Task: Change  the formatting of the data to Which is Greater than5, In conditional formating, put the option 'Yellow Fill with Drak Yellow Text'In the sheet   Pinnacle Sales   book
Action: Mouse moved to (33, 187)
Screenshot: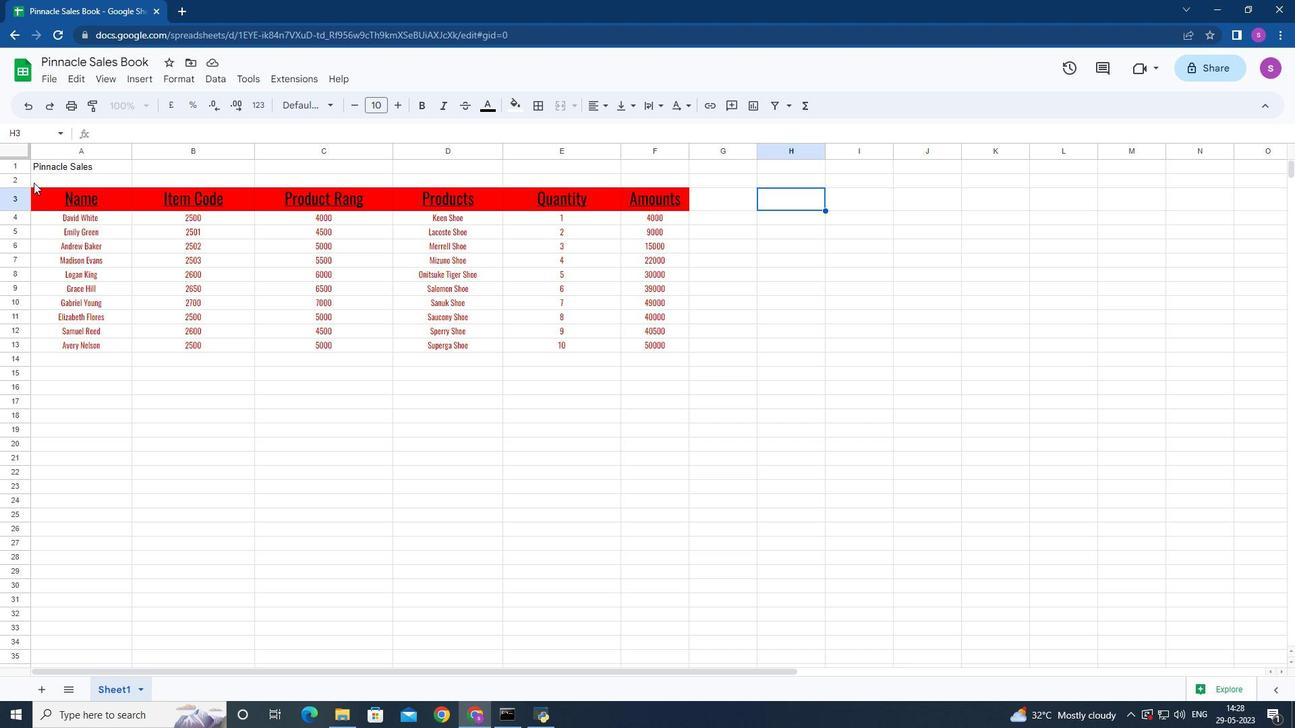 
Action: Mouse pressed left at (33, 187)
Screenshot: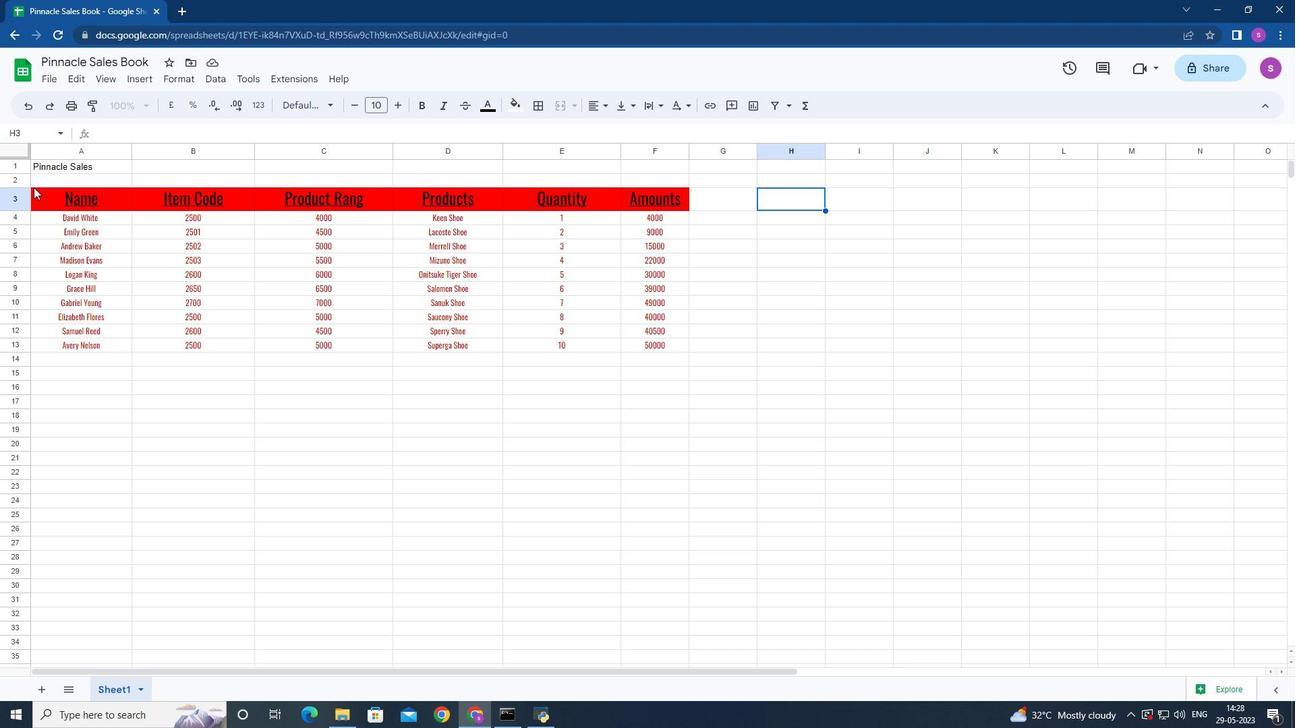 
Action: Mouse moved to (176, 80)
Screenshot: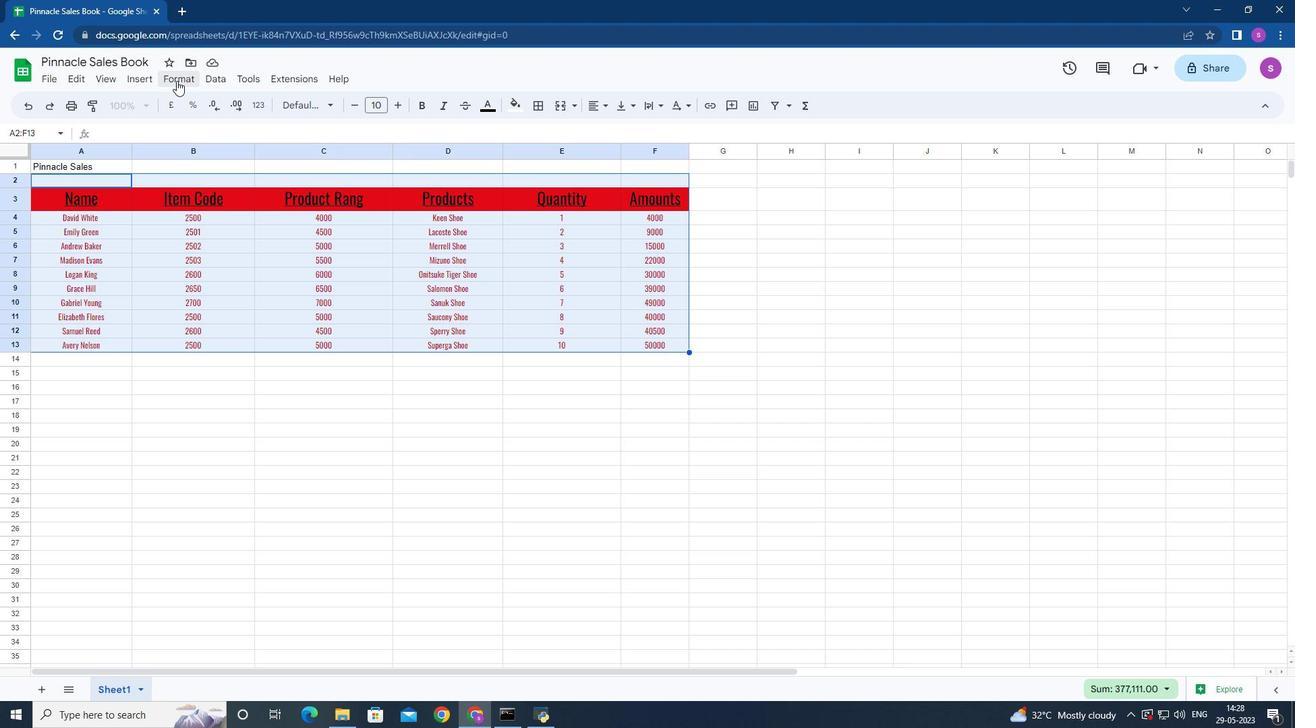 
Action: Mouse pressed left at (176, 80)
Screenshot: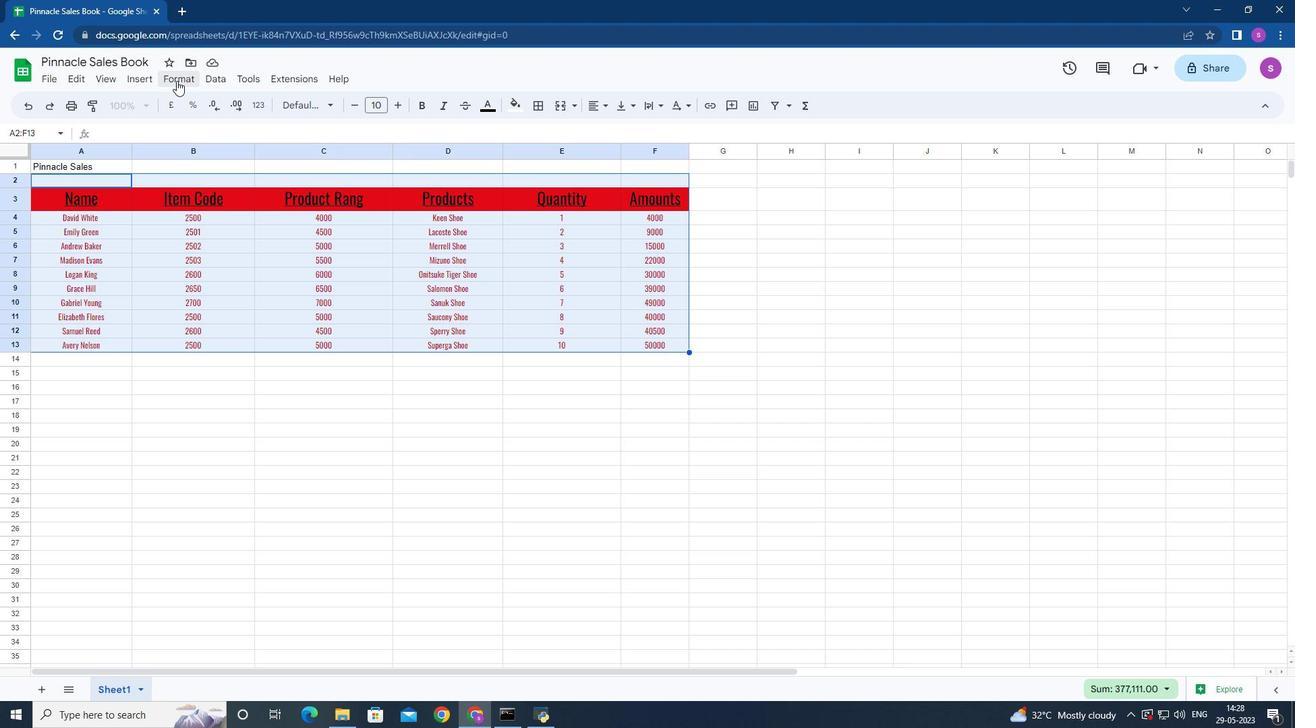 
Action: Mouse moved to (274, 308)
Screenshot: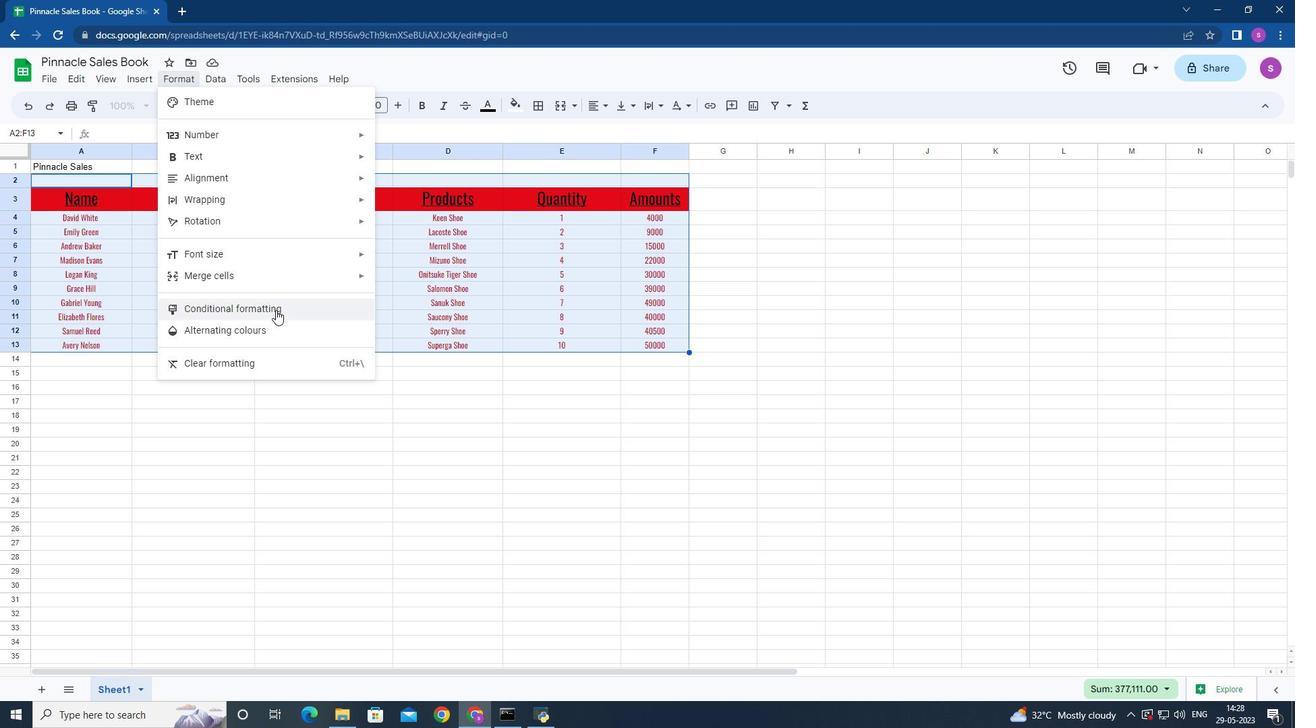 
Action: Mouse pressed left at (274, 308)
Screenshot: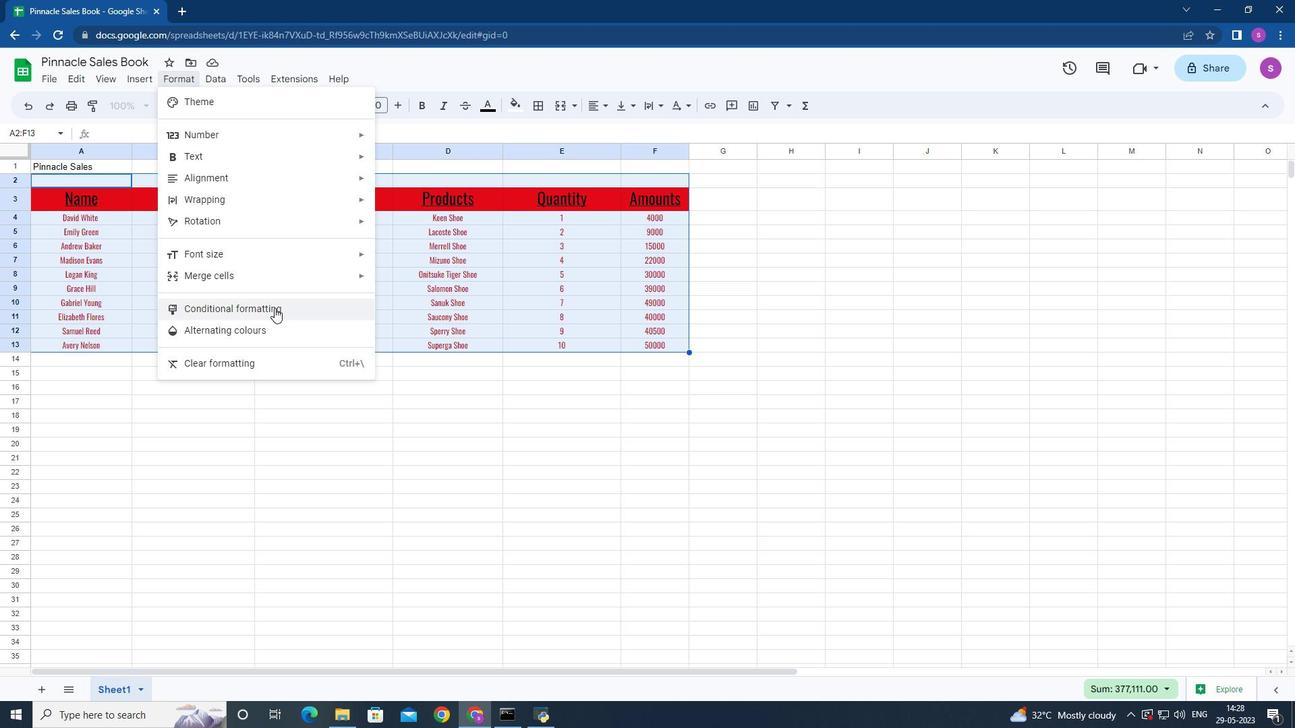 
Action: Mouse moved to (1260, 289)
Screenshot: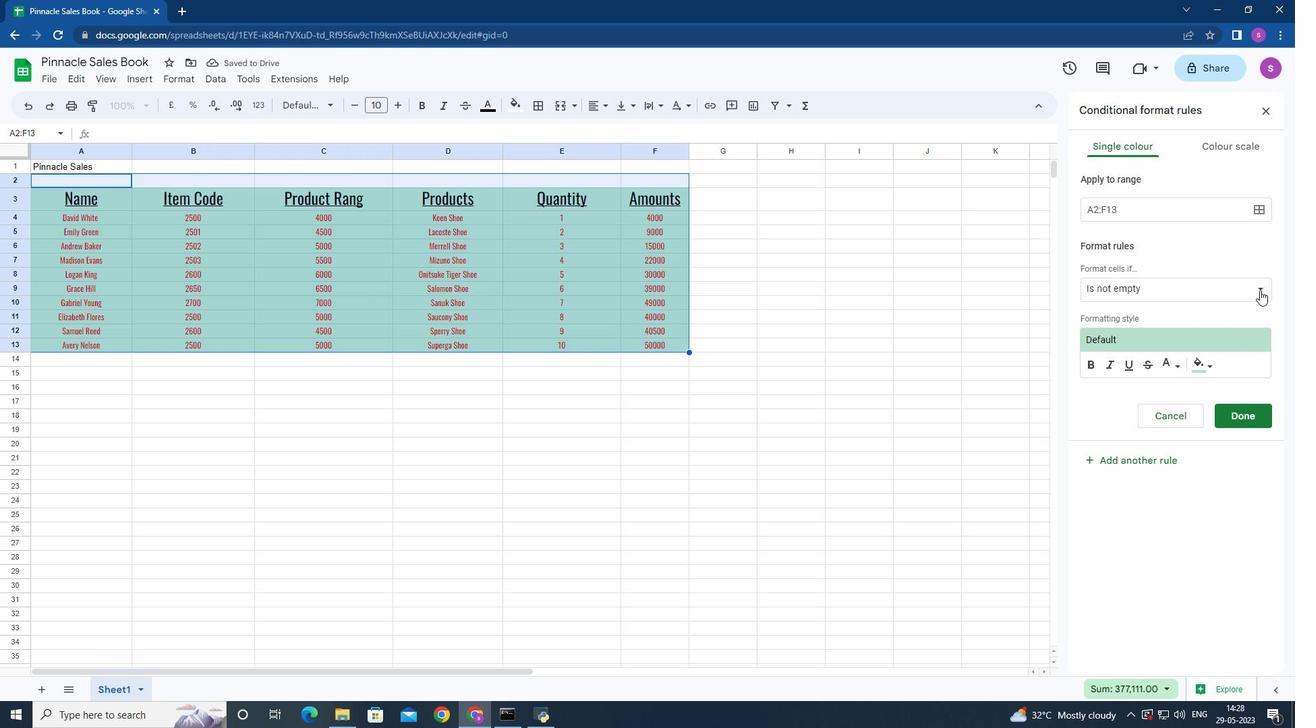 
Action: Mouse pressed left at (1260, 289)
Screenshot: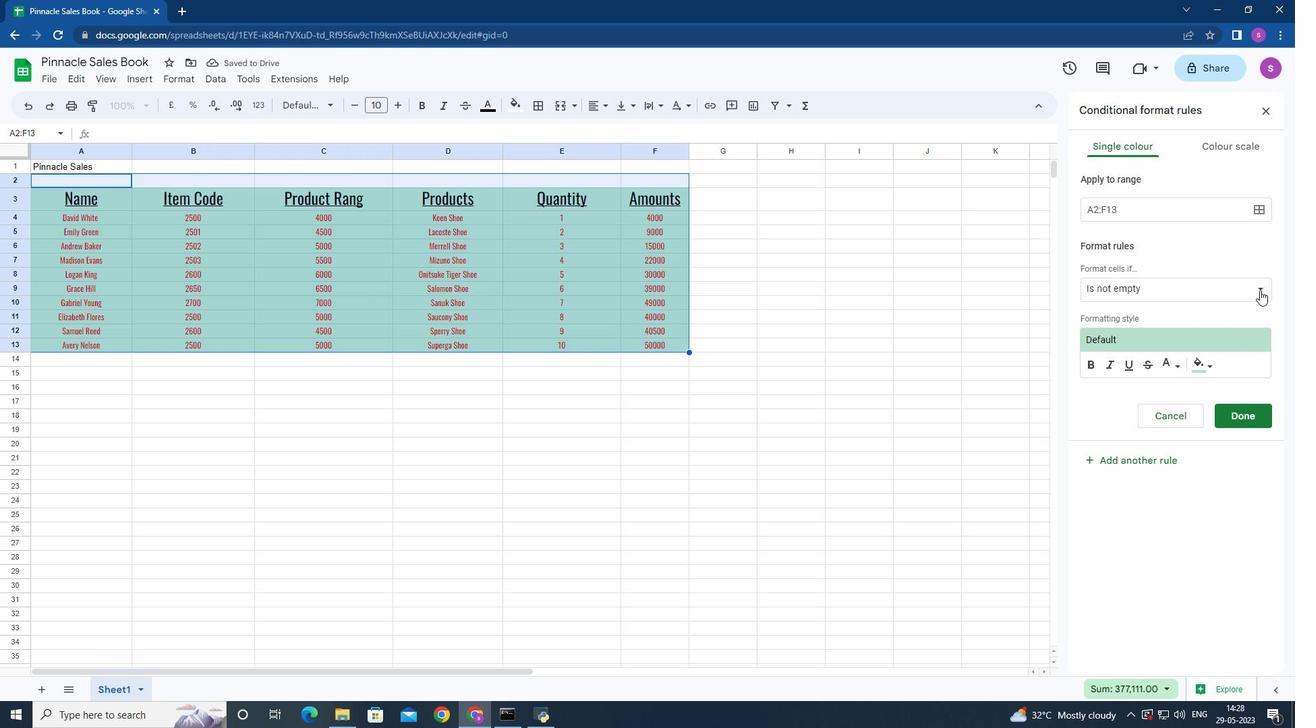 
Action: Mouse moved to (1177, 504)
Screenshot: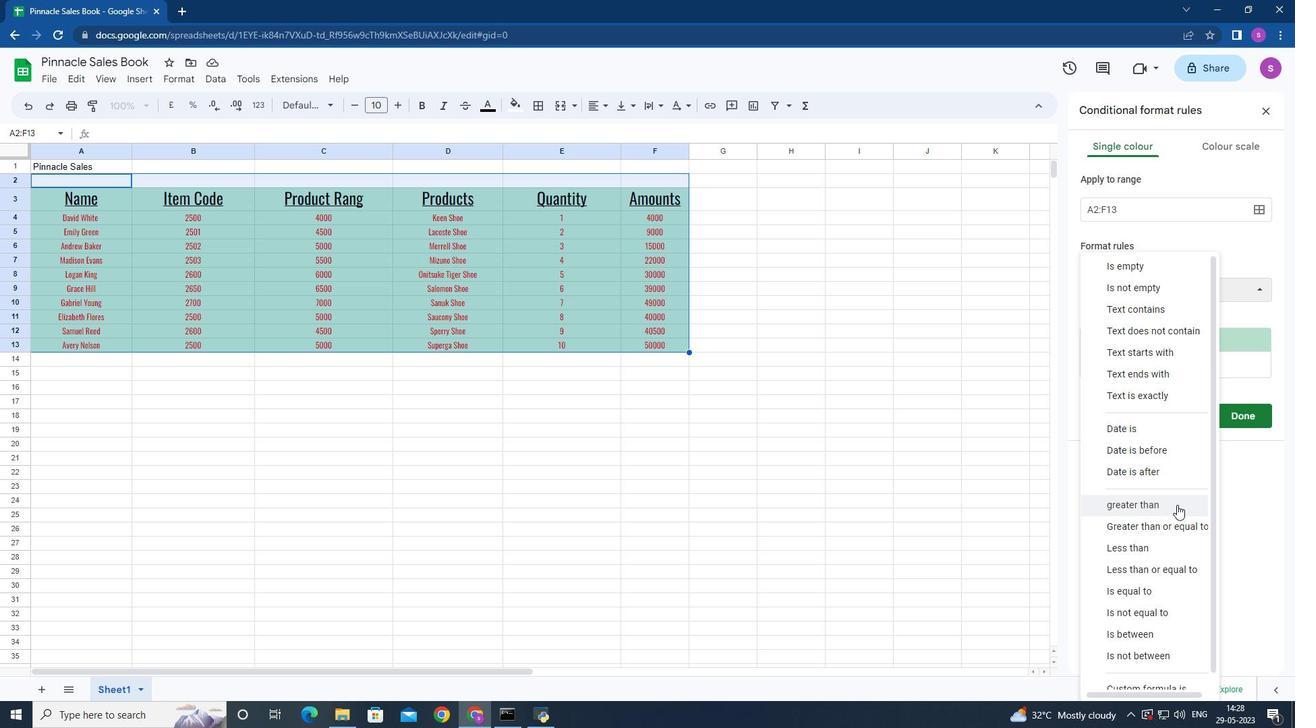 
Action: Mouse pressed left at (1177, 504)
Screenshot: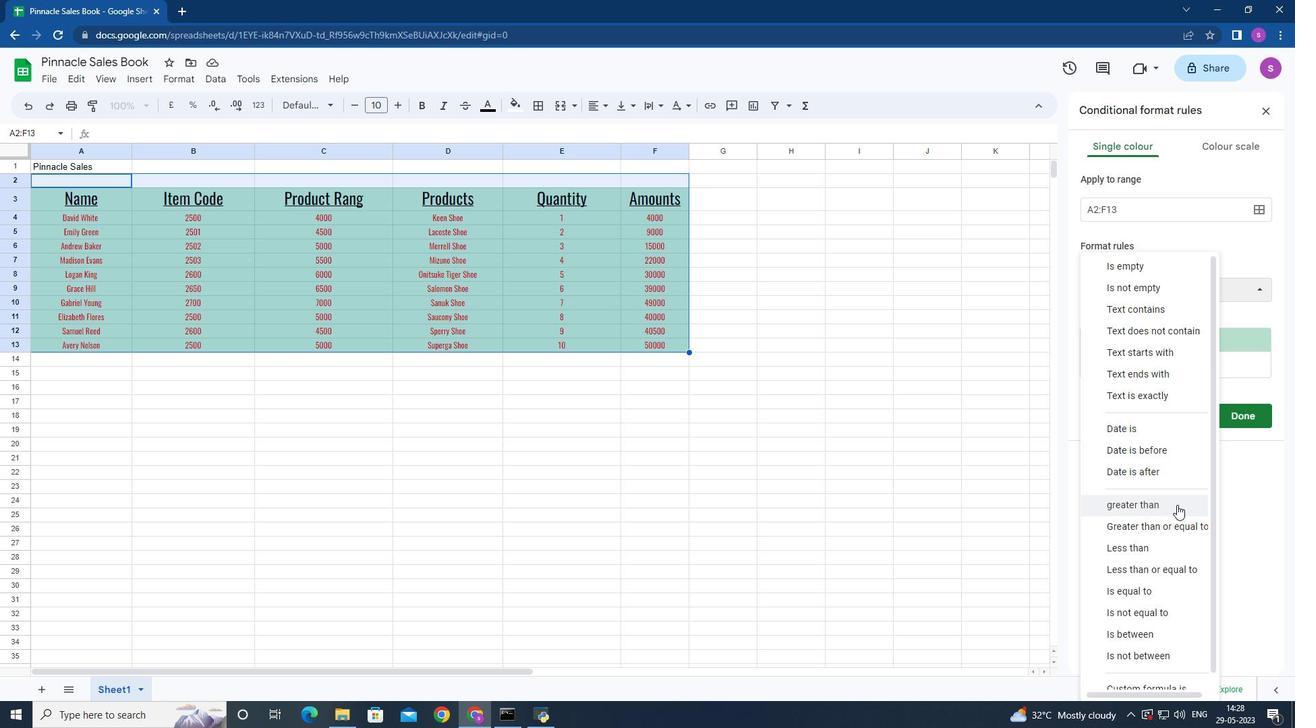 
Action: Mouse moved to (1128, 316)
Screenshot: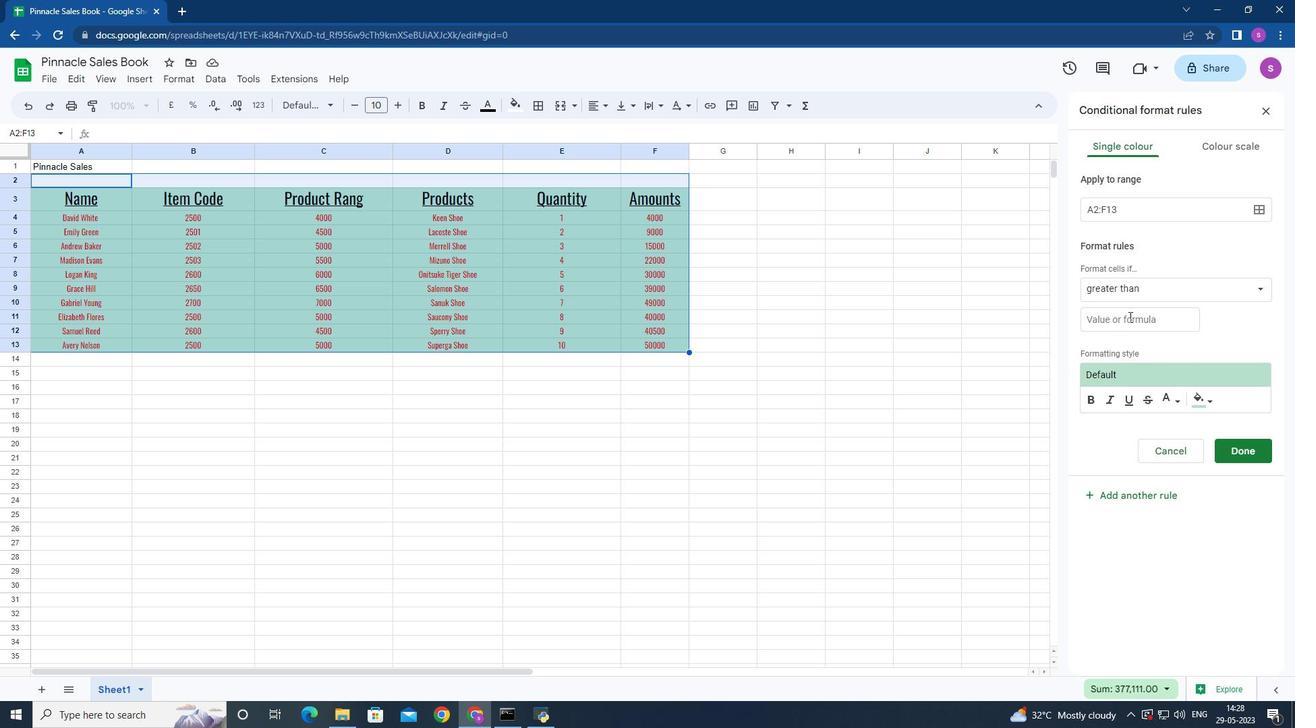 
Action: Mouse pressed left at (1128, 316)
Screenshot: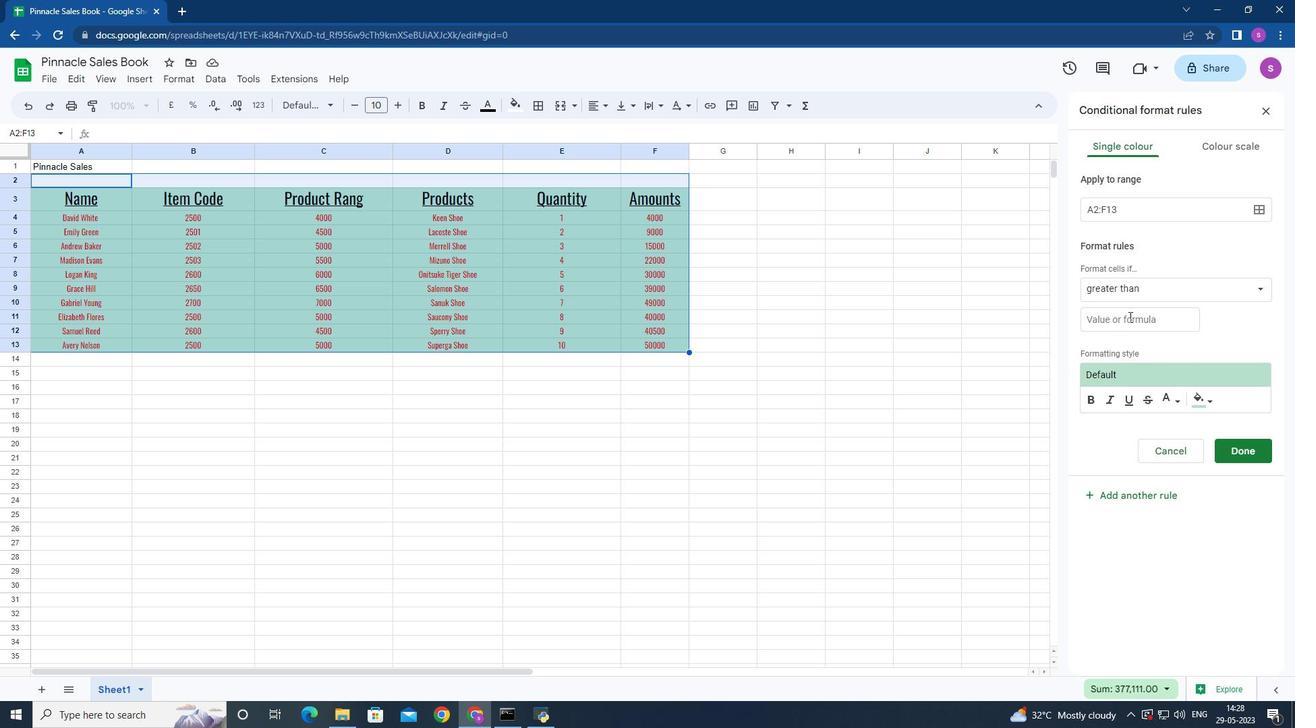 
Action: Mouse moved to (1126, 320)
Screenshot: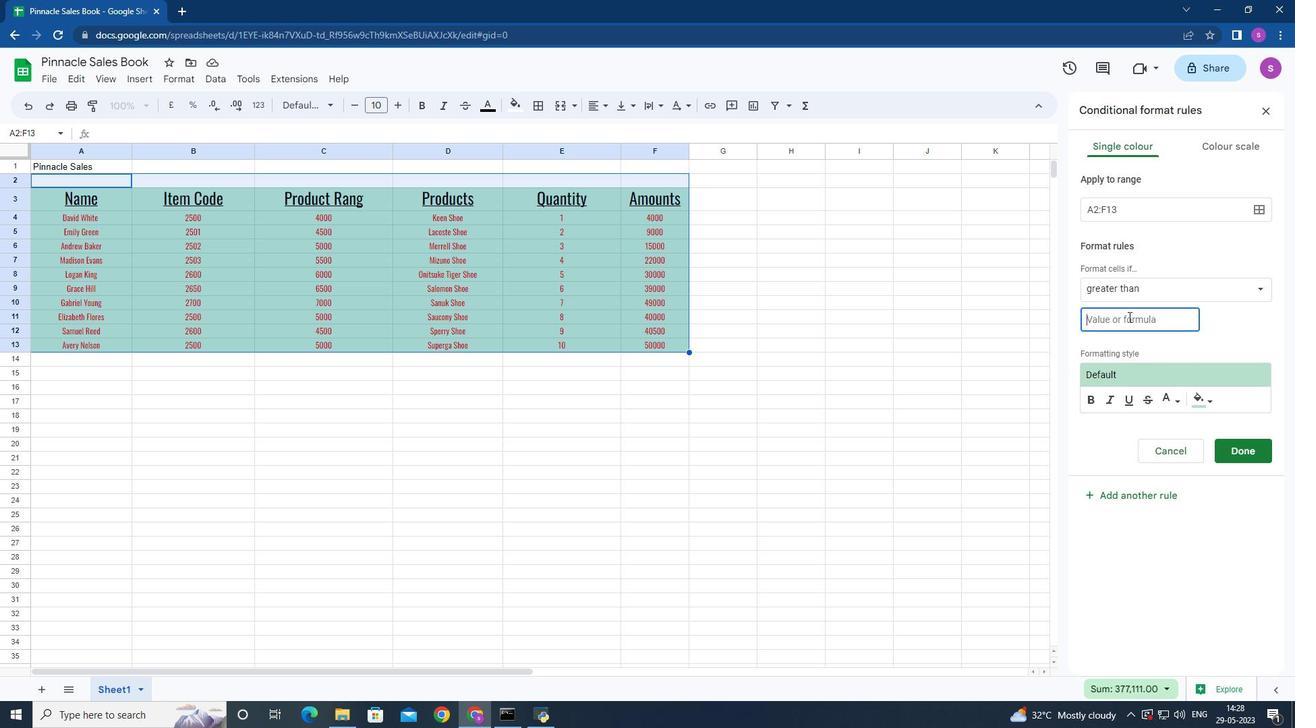 
Action: Key pressed 5
Screenshot: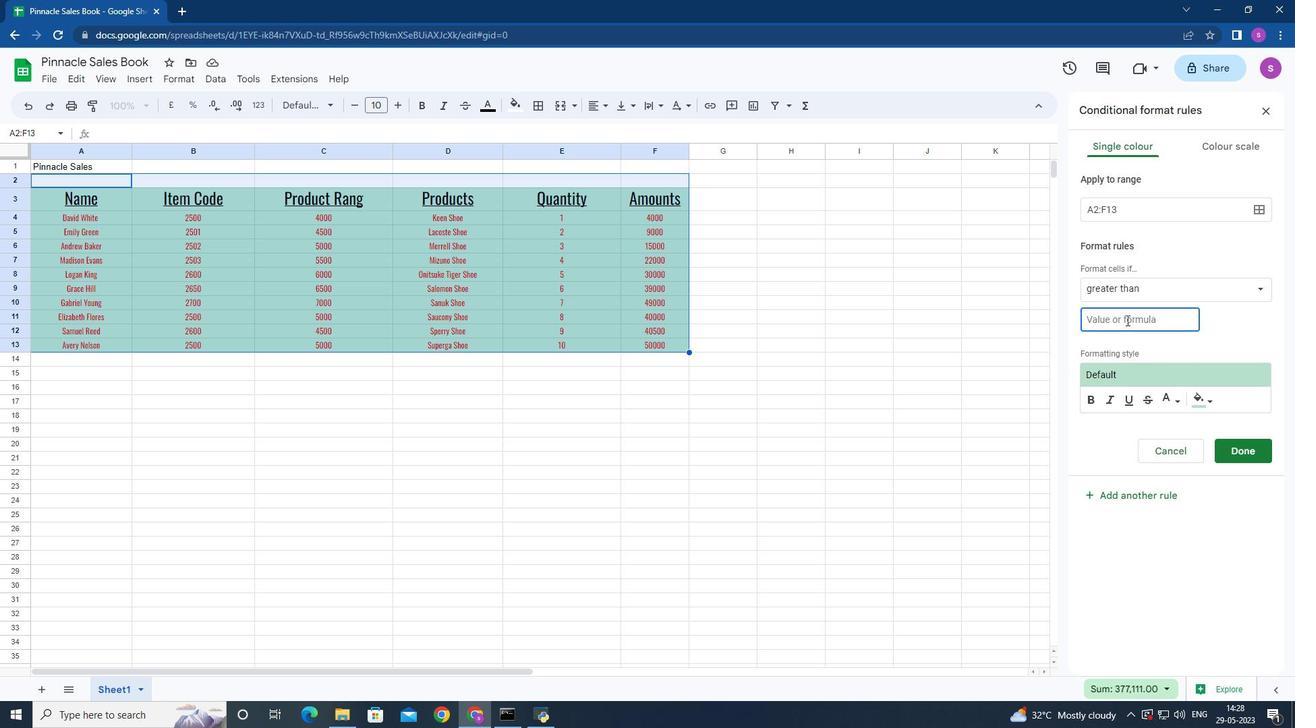 
Action: Mouse moved to (1209, 400)
Screenshot: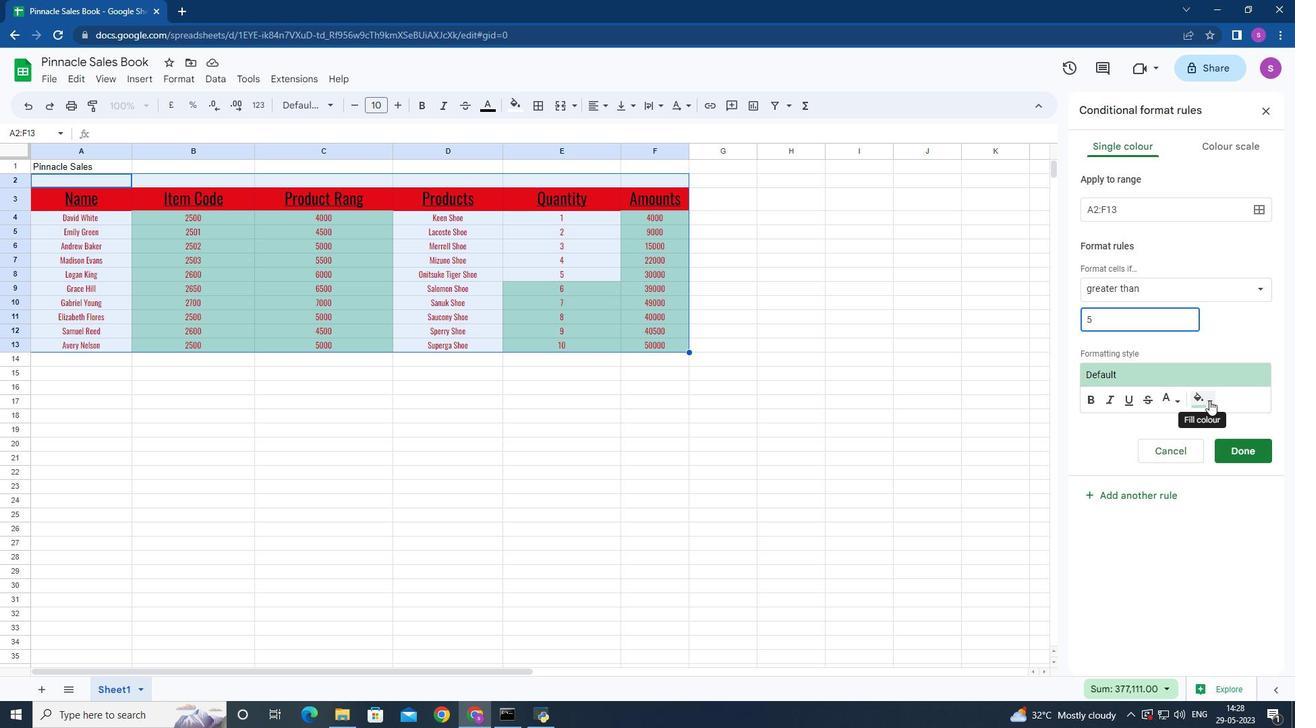 
Action: Mouse pressed left at (1209, 400)
Screenshot: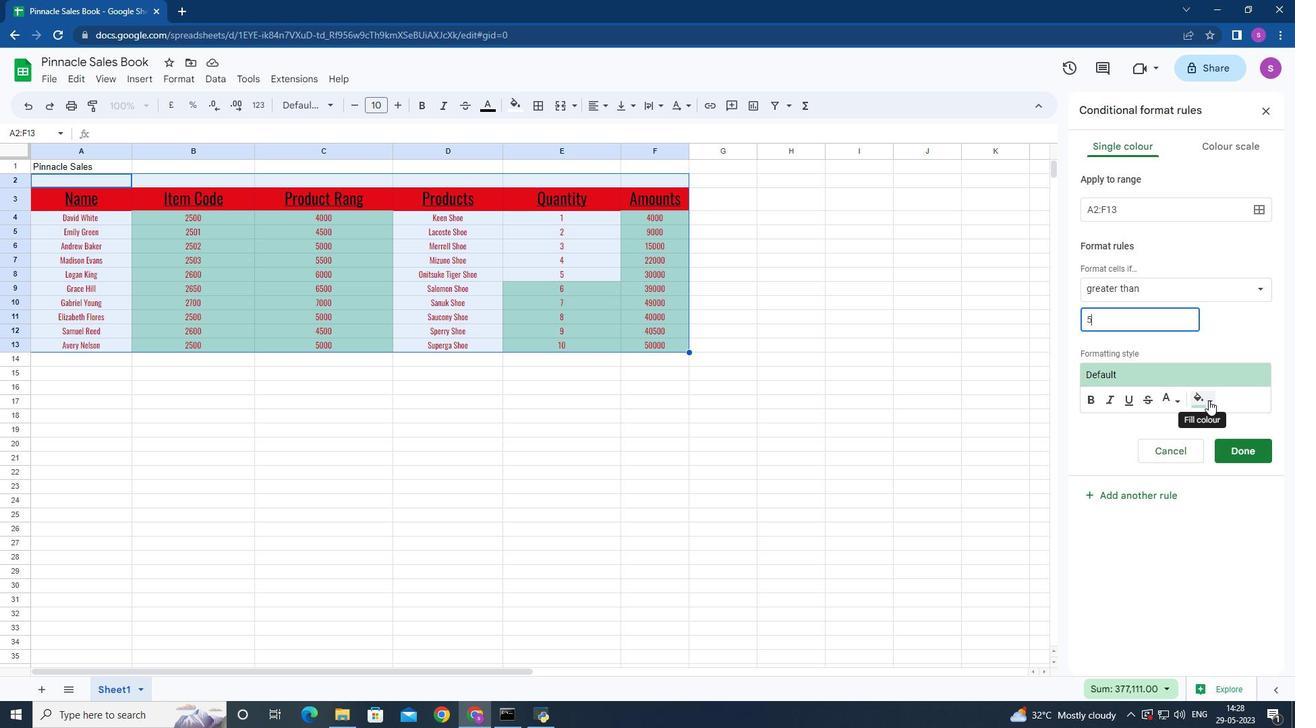 
Action: Mouse moved to (1113, 464)
Screenshot: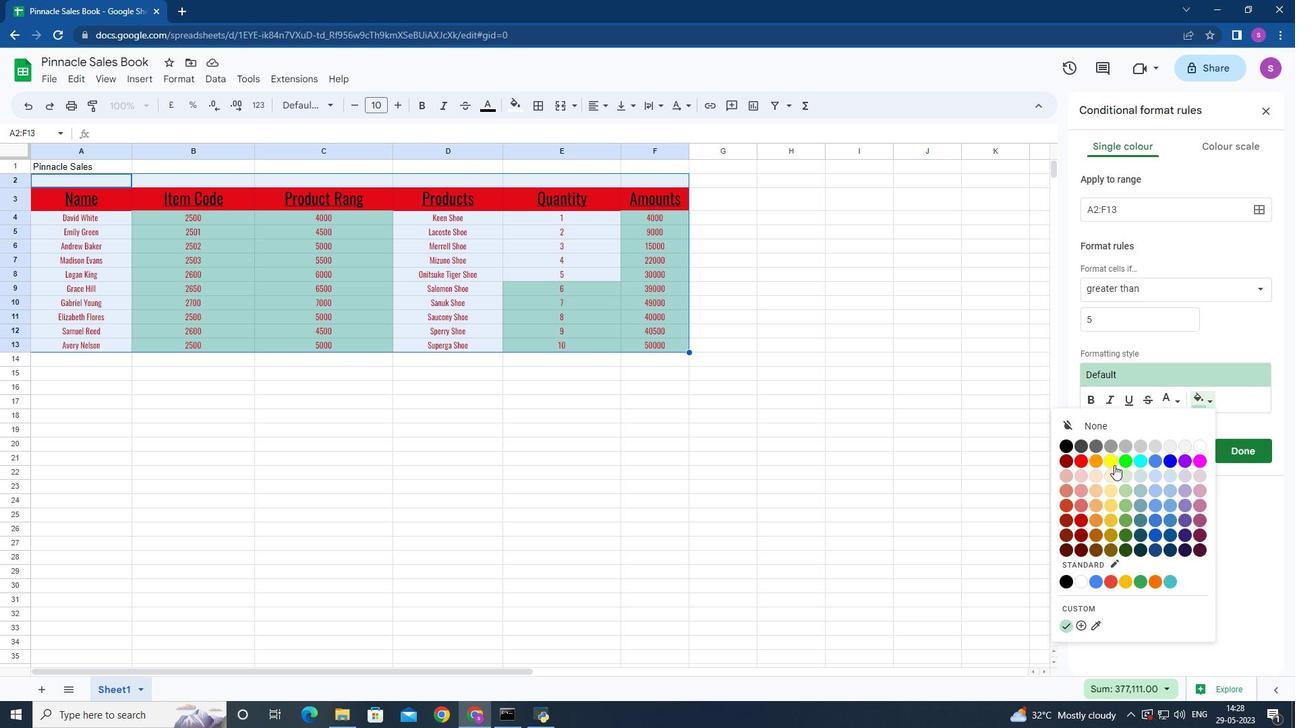 
Action: Mouse pressed left at (1113, 464)
Screenshot: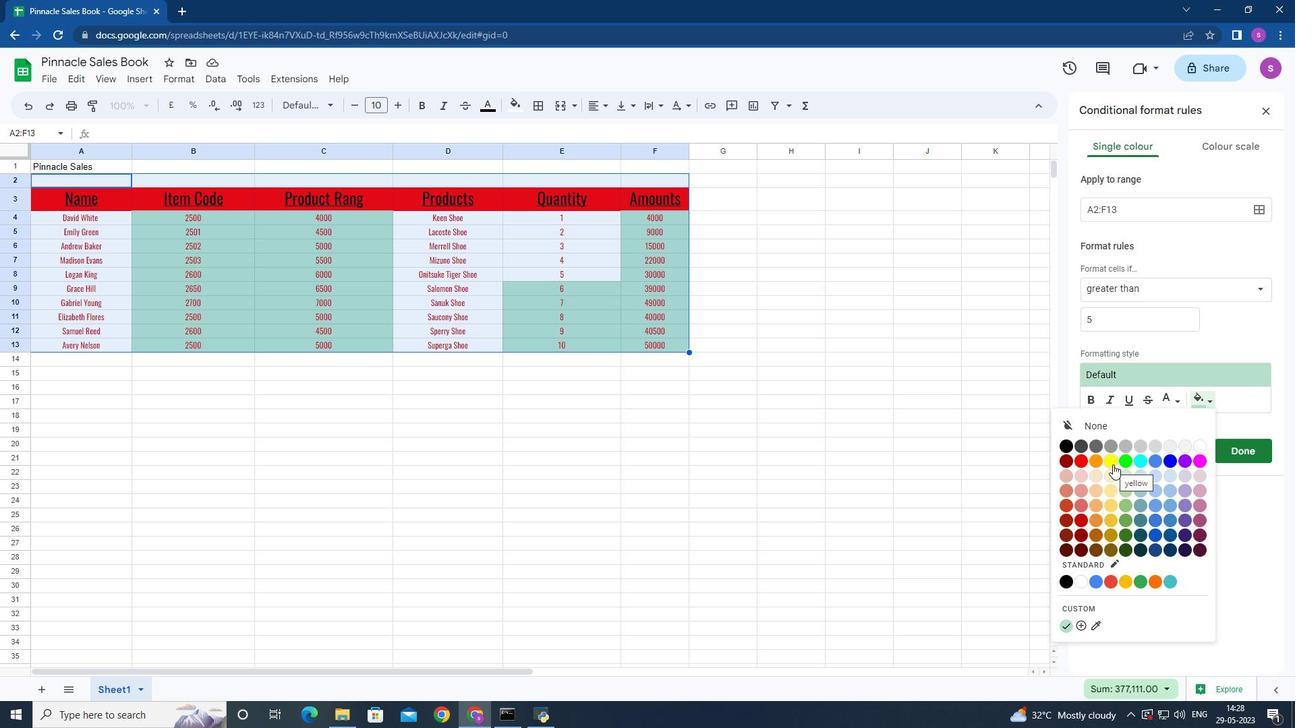 
Action: Mouse moved to (1174, 403)
Screenshot: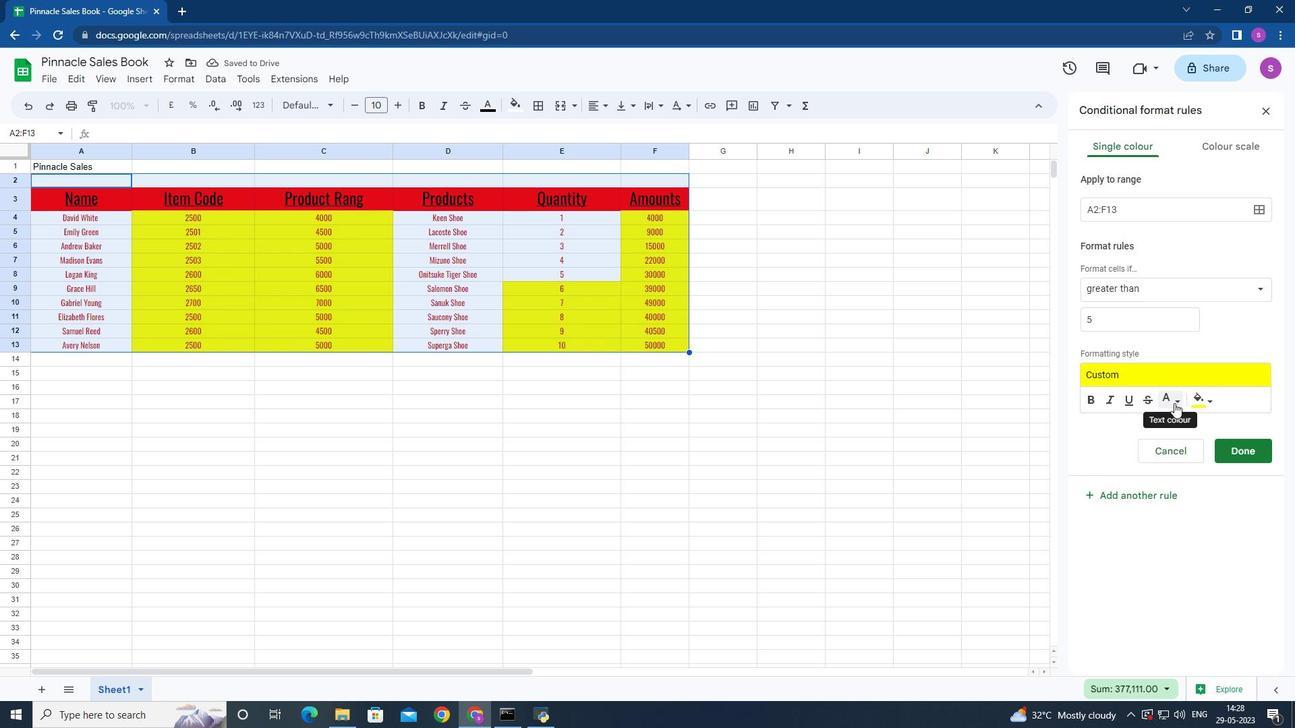 
Action: Mouse pressed left at (1174, 403)
Screenshot: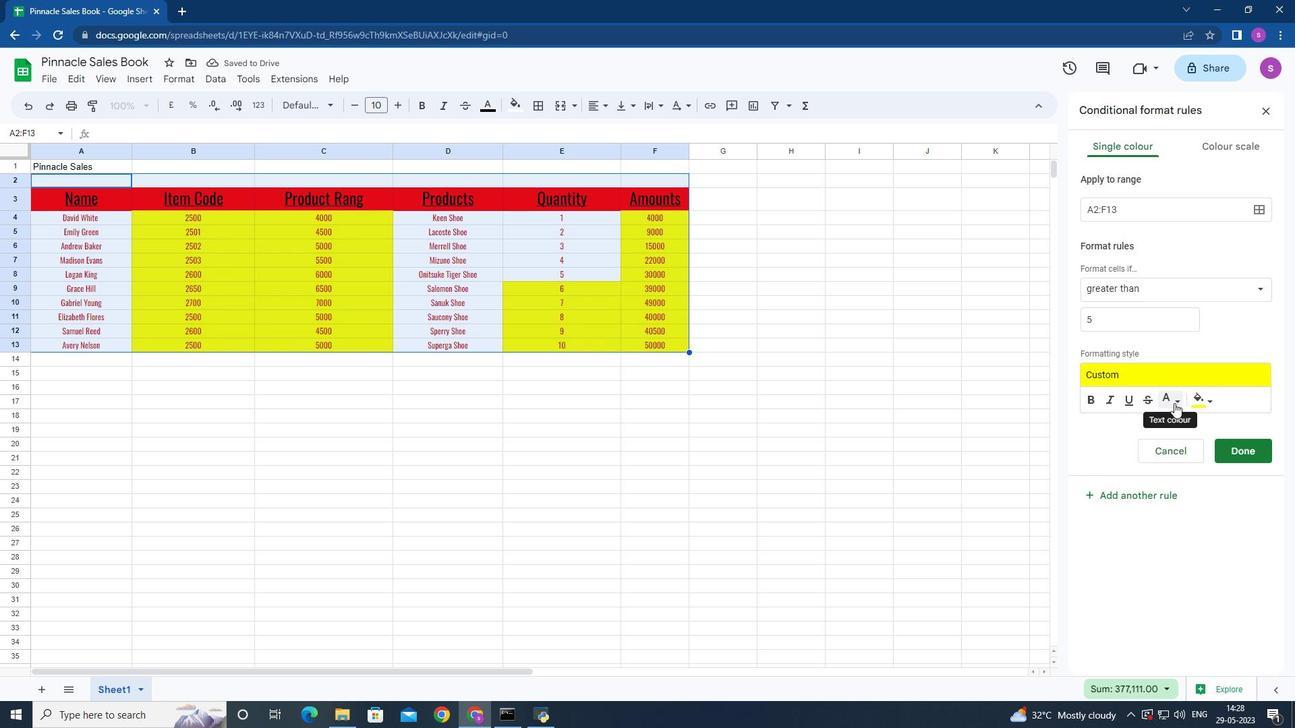 
Action: Mouse moved to (1078, 520)
Screenshot: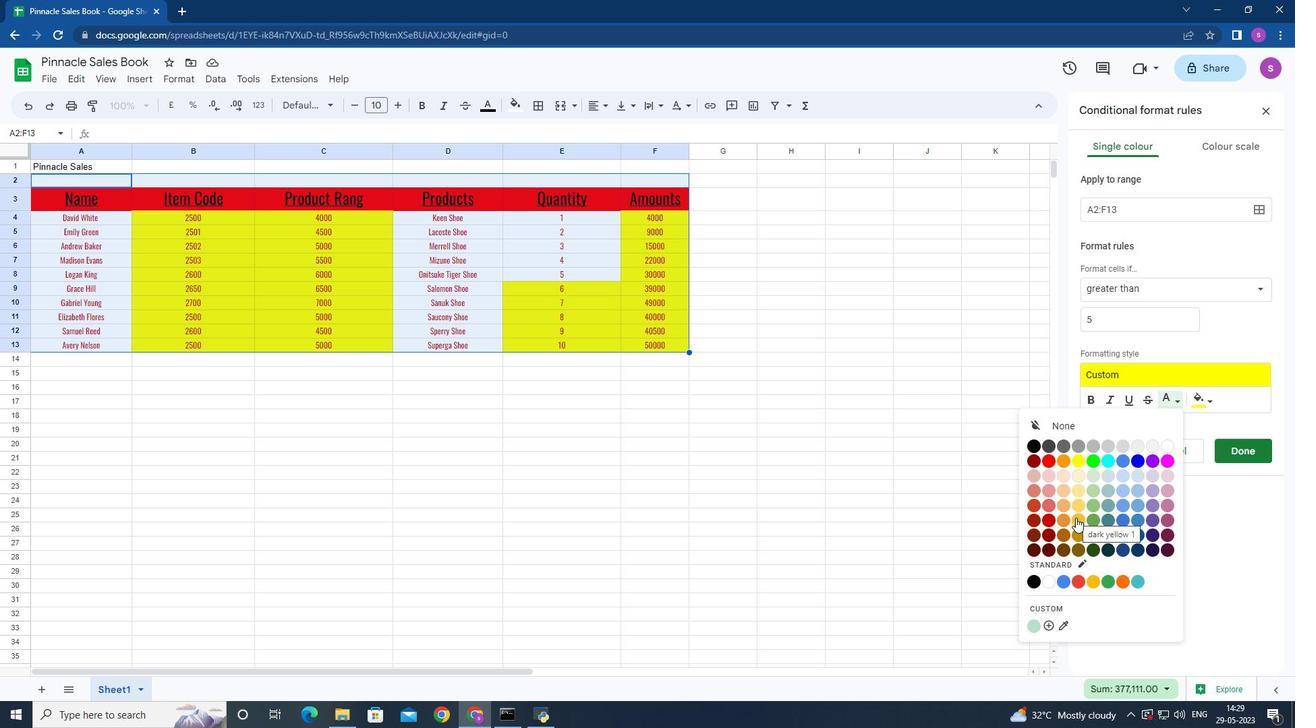 
Action: Mouse pressed left at (1078, 520)
Screenshot: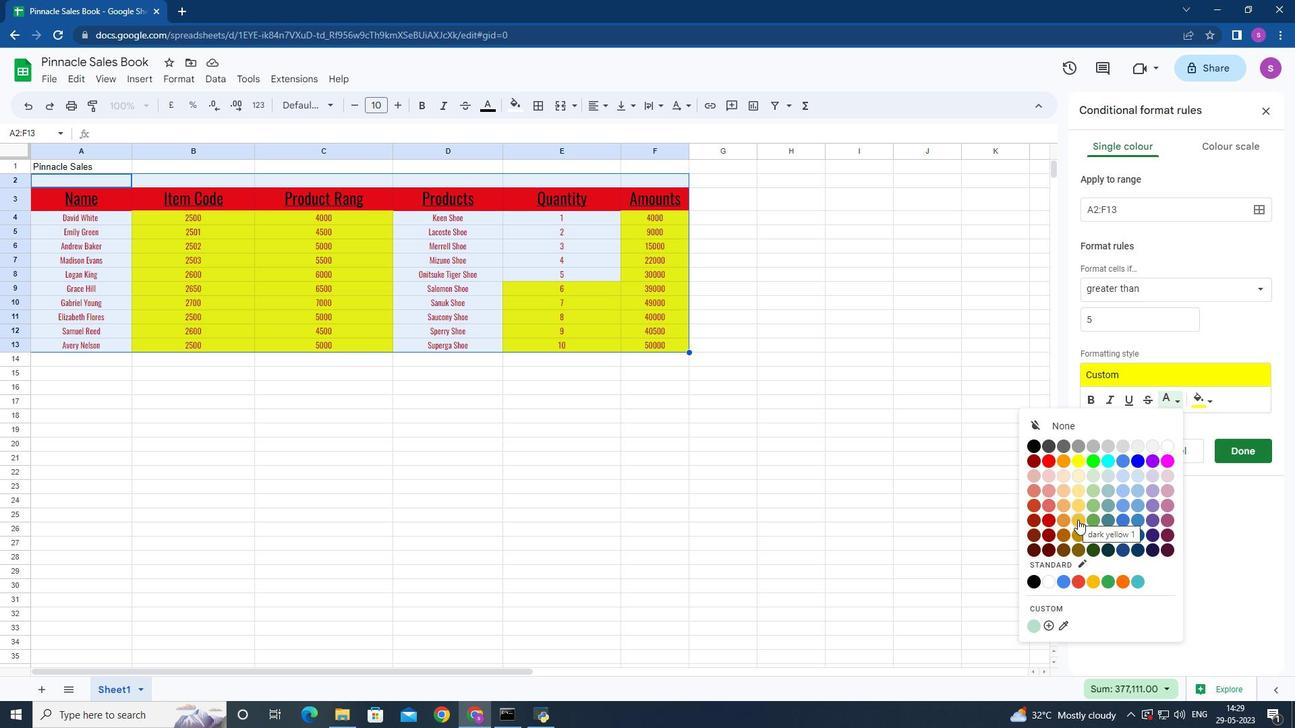 
Action: Mouse moved to (1230, 452)
Screenshot: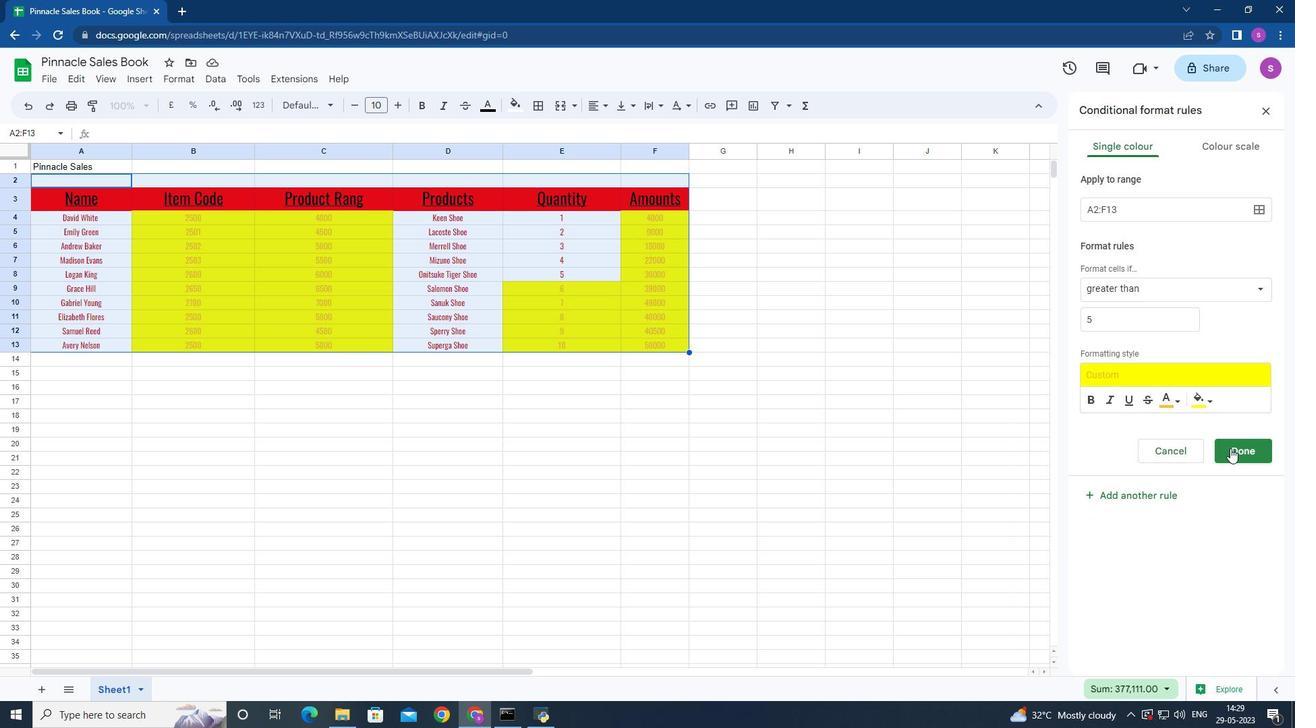 
Action: Mouse pressed left at (1230, 452)
Screenshot: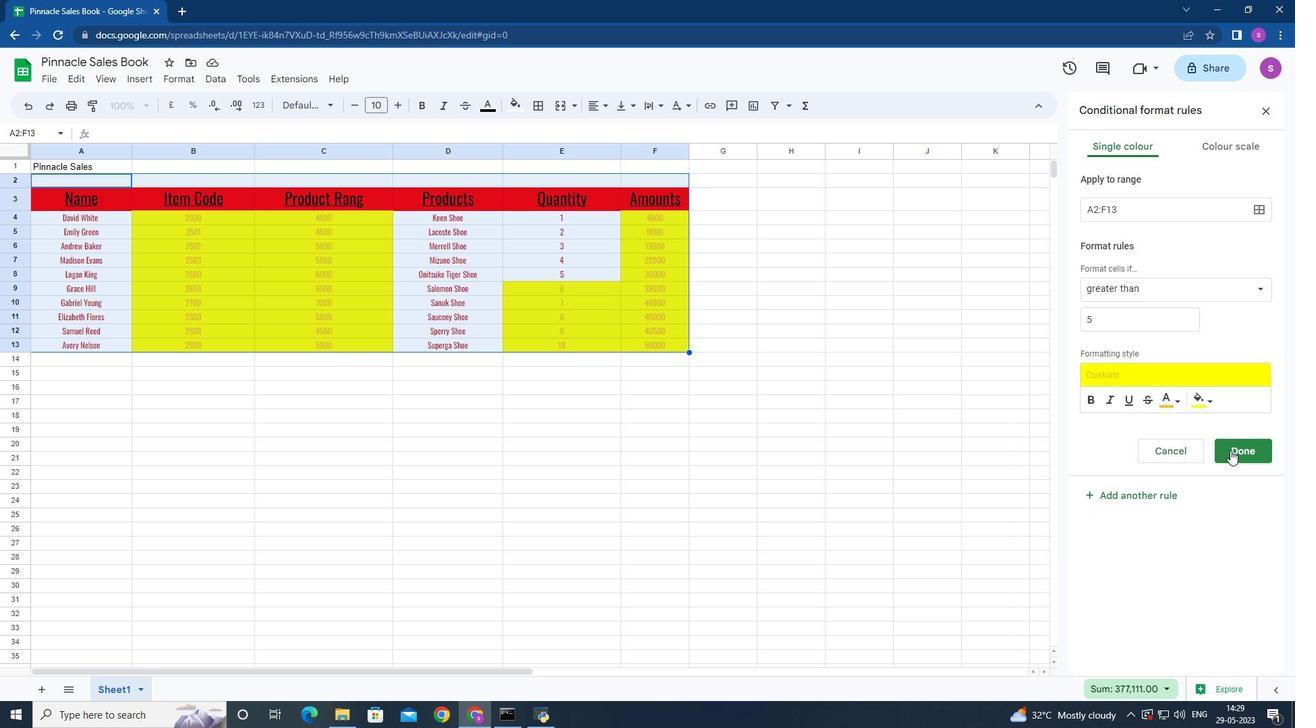 
Action: Mouse moved to (732, 391)
Screenshot: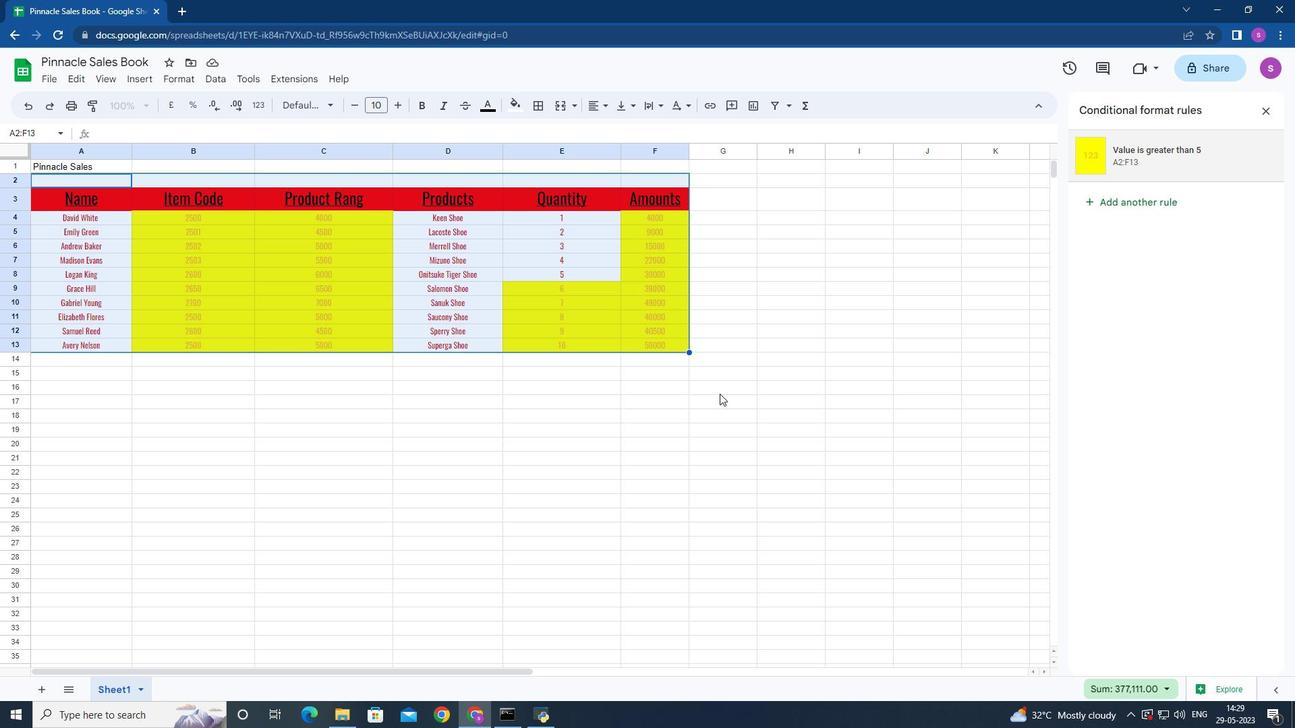 
Action: Mouse scrolled (732, 392) with delta (0, 0)
Screenshot: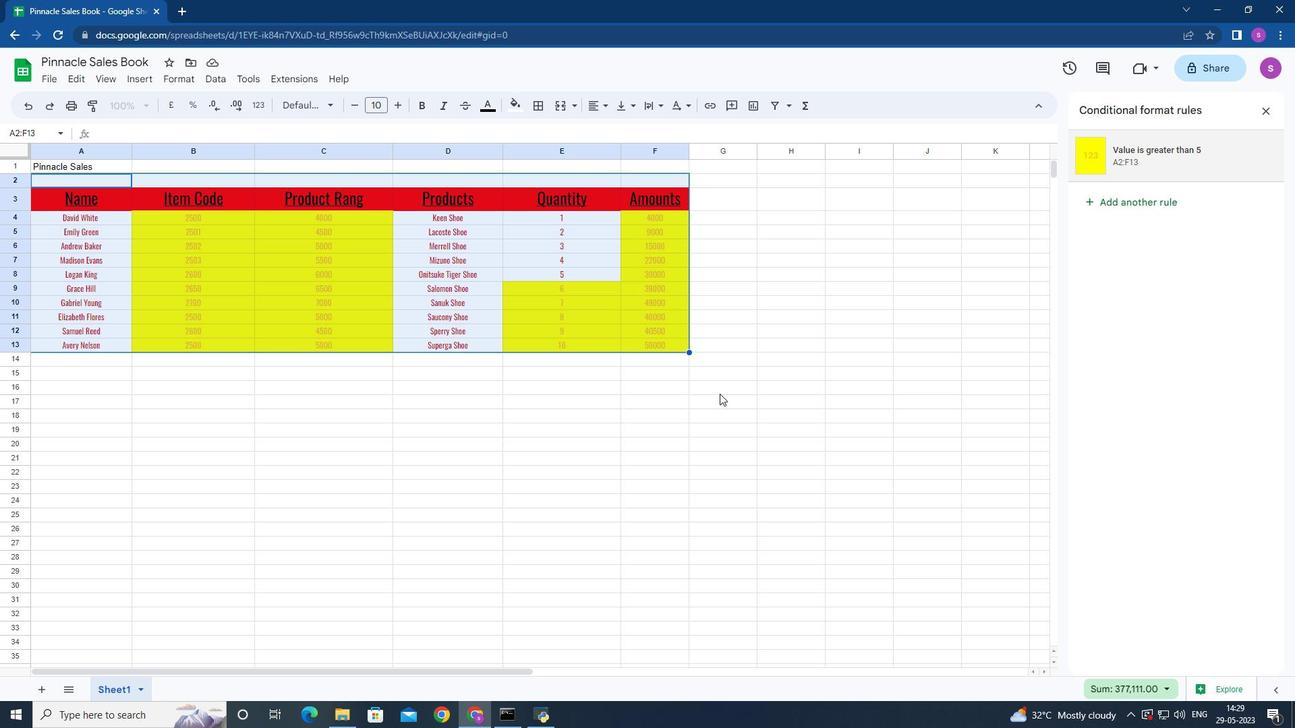 
Action: Mouse moved to (786, 307)
Screenshot: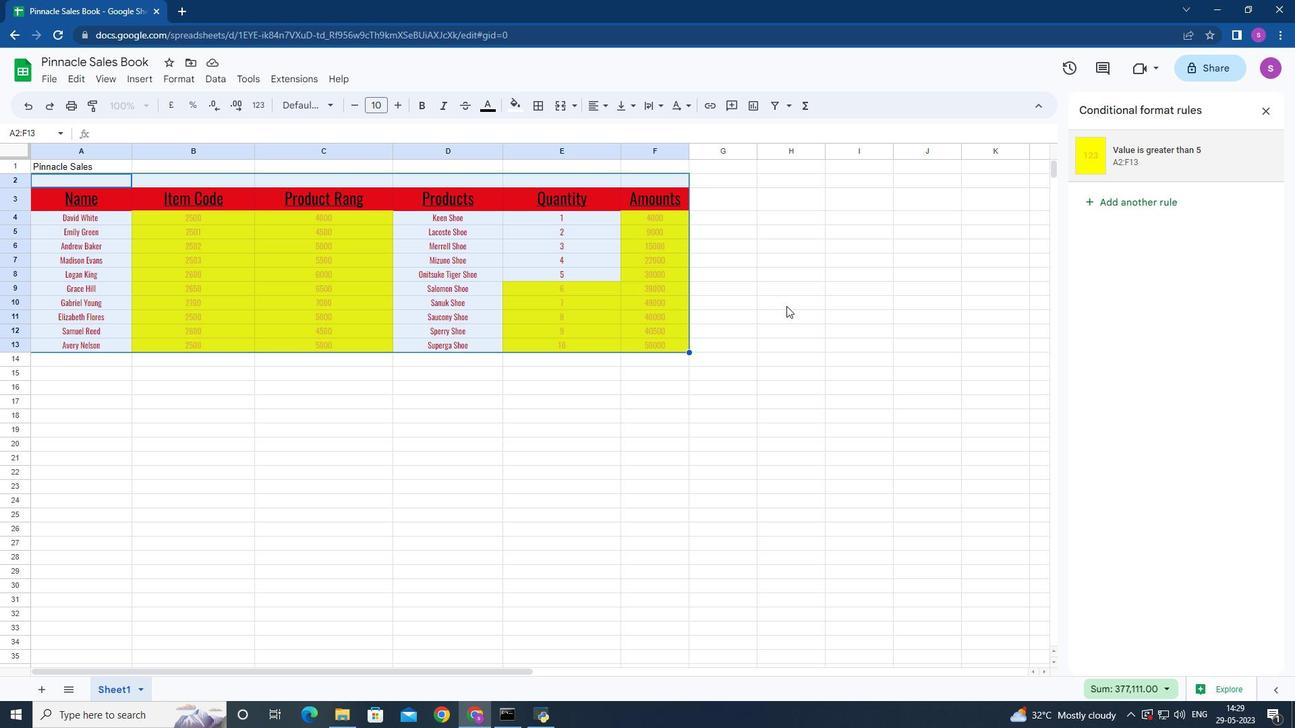
Action: Mouse scrolled (786, 307) with delta (0, 0)
Screenshot: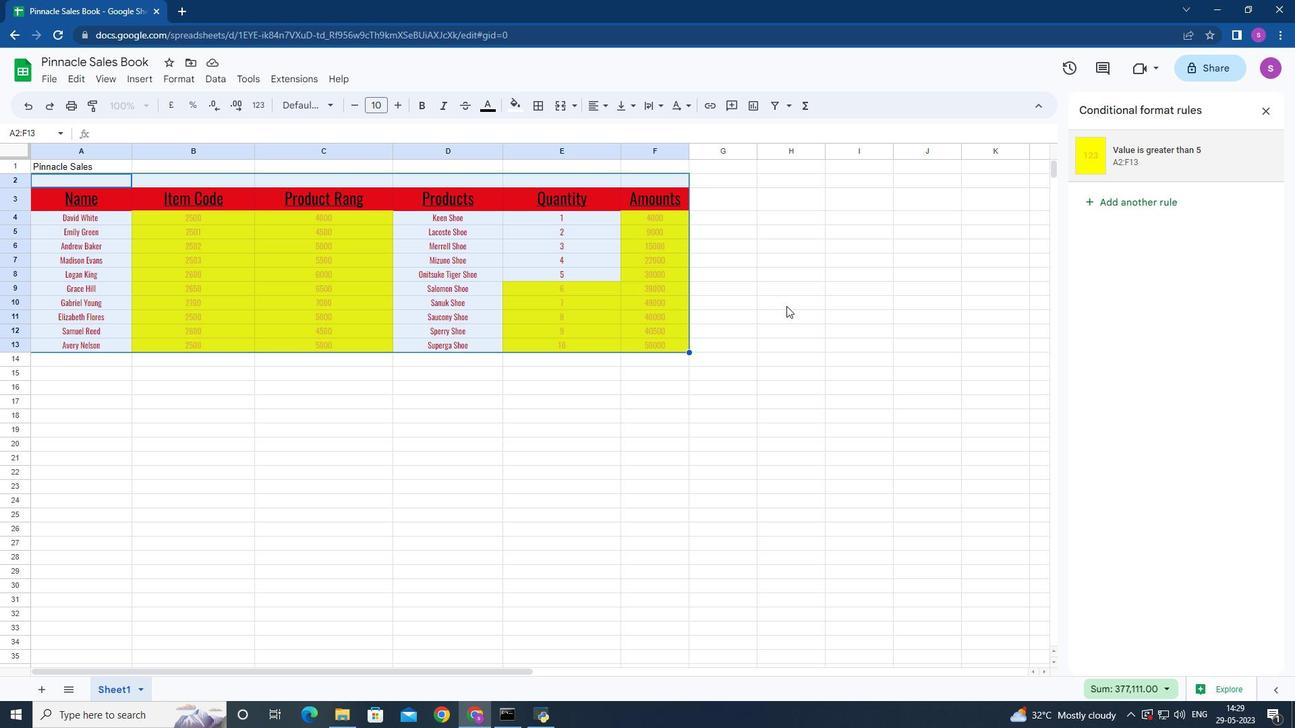 
Action: Mouse moved to (786, 309)
Screenshot: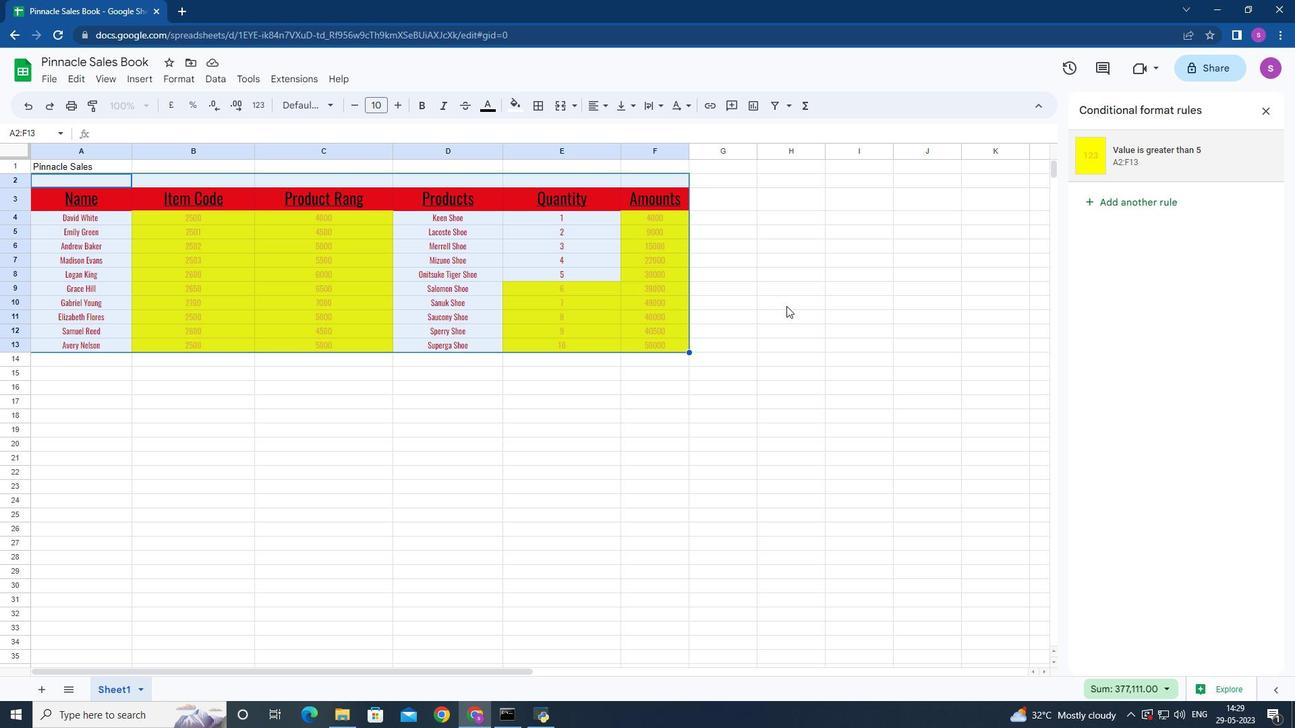 
Action: Mouse scrolled (786, 308) with delta (0, 0)
Screenshot: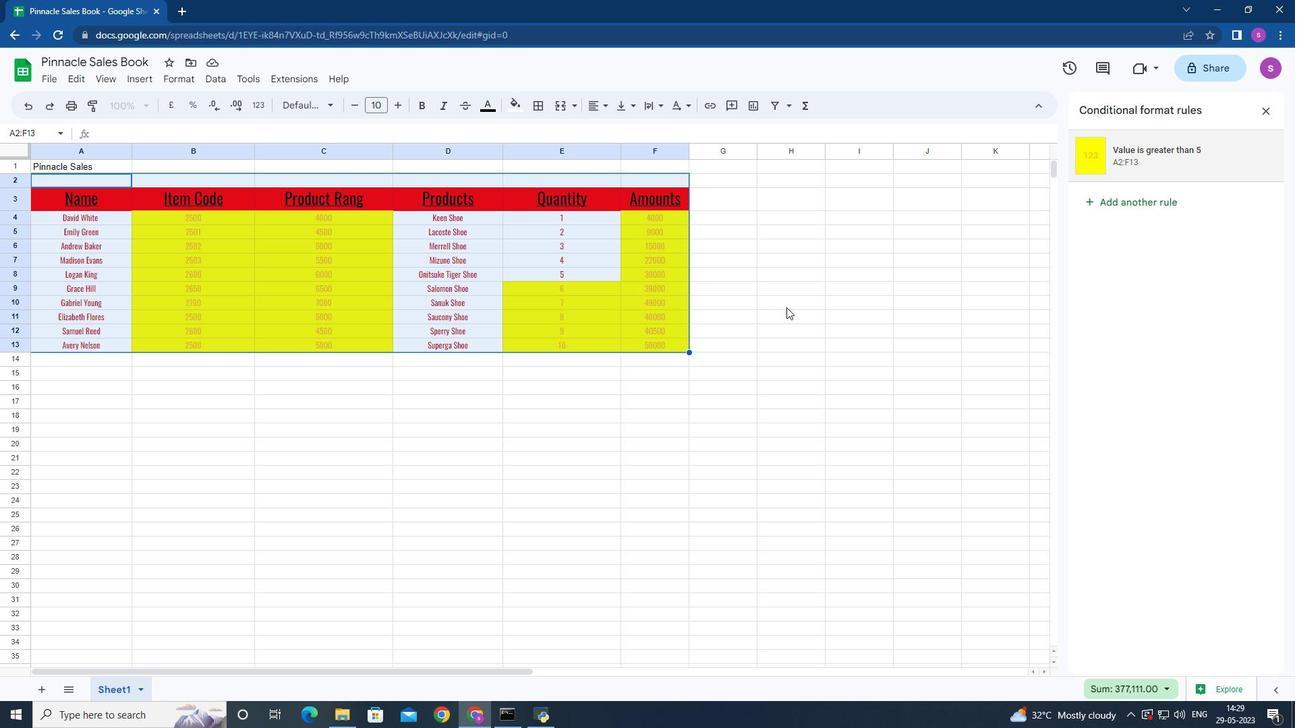 
Action: Mouse moved to (660, 404)
Screenshot: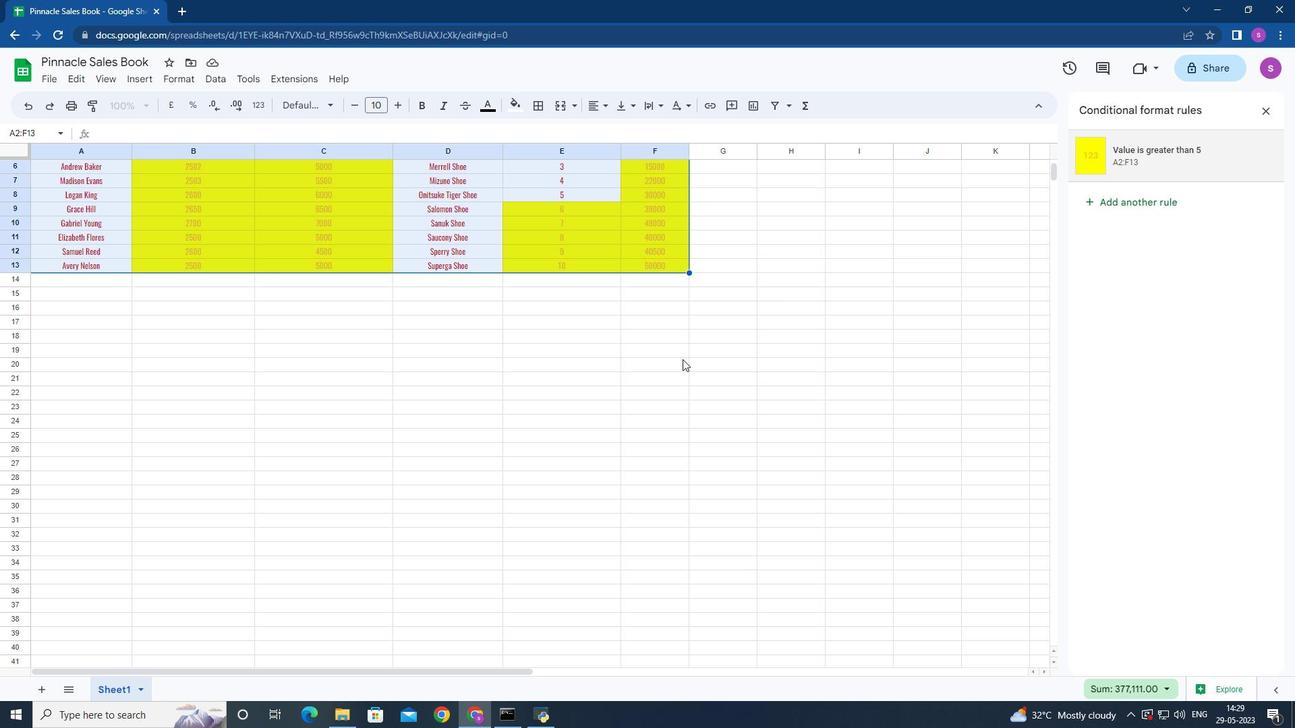 
Action: Mouse scrolled (660, 405) with delta (0, 0)
Screenshot: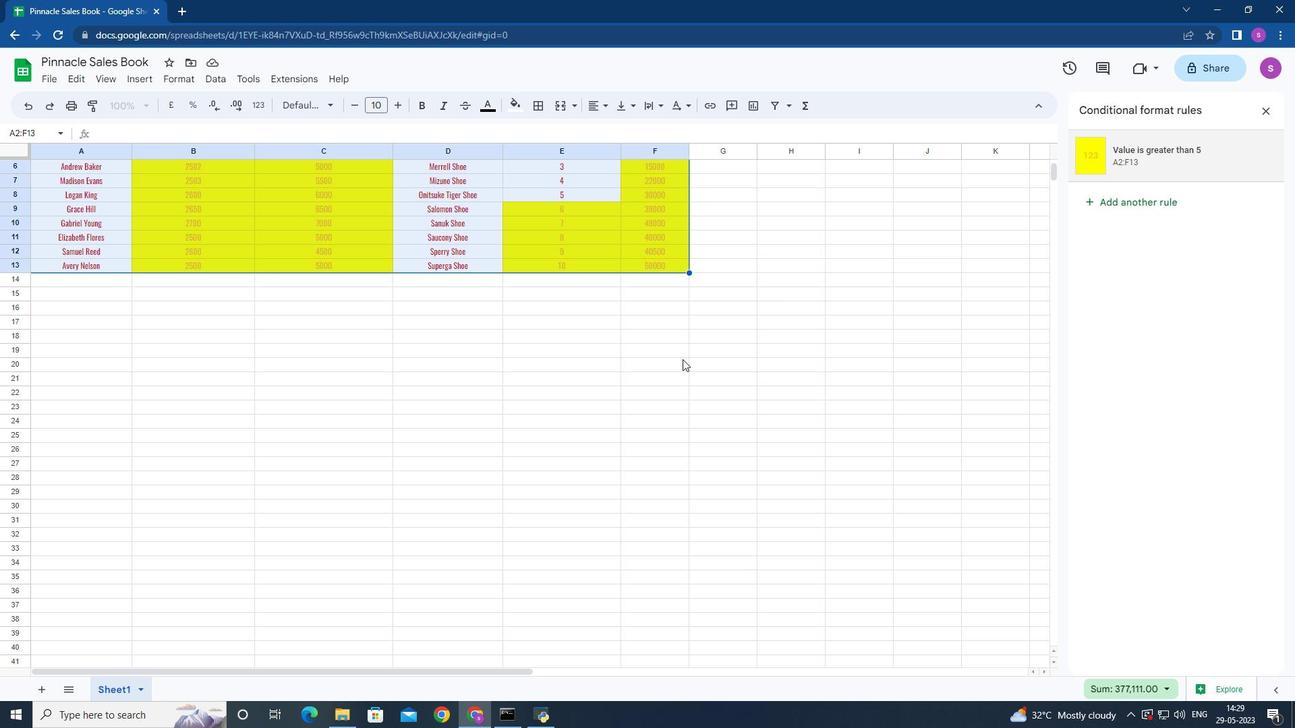 
Action: Mouse moved to (660, 406)
Screenshot: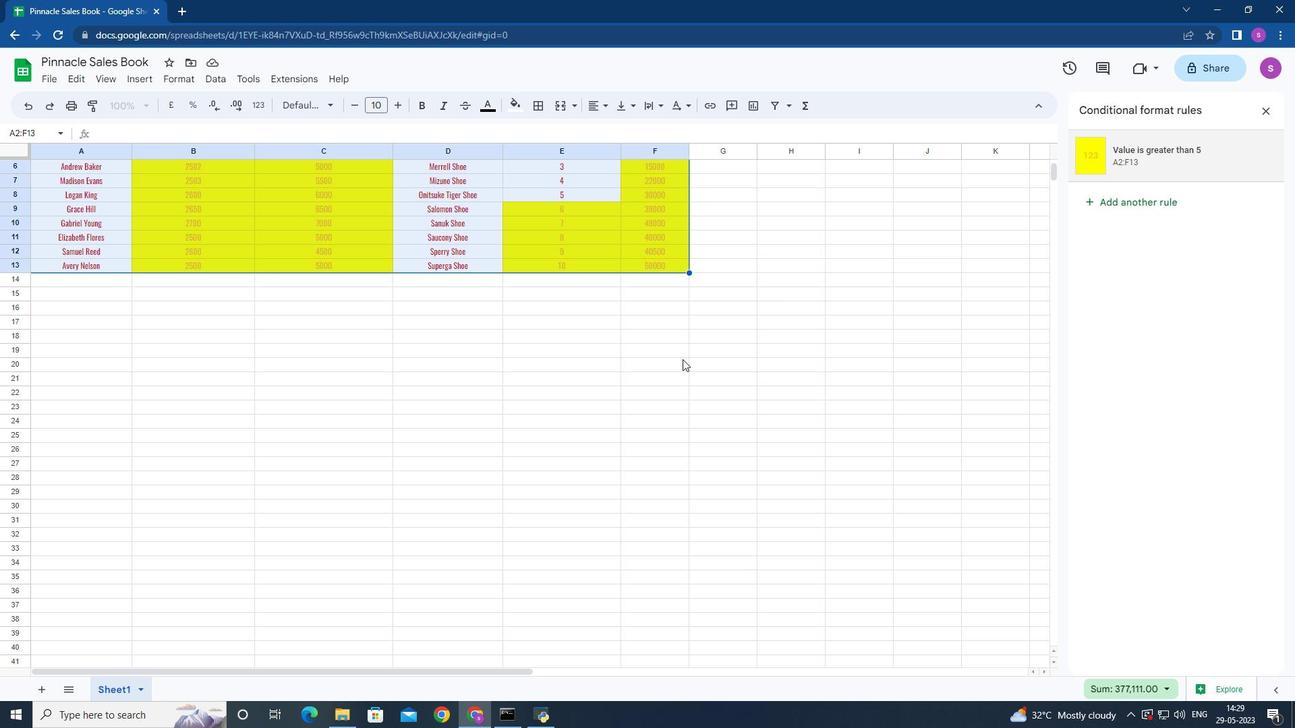 
Action: Mouse scrolled (660, 406) with delta (0, 0)
Screenshot: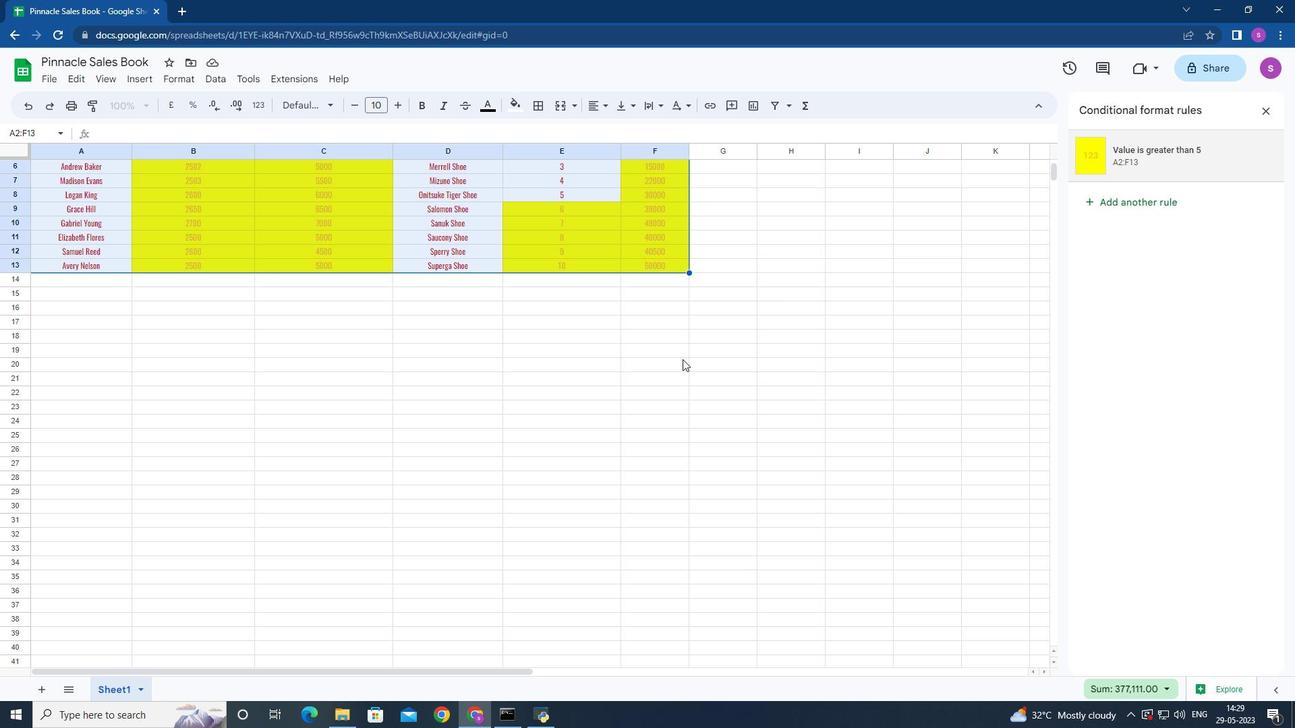 
Action: Mouse moved to (659, 410)
Screenshot: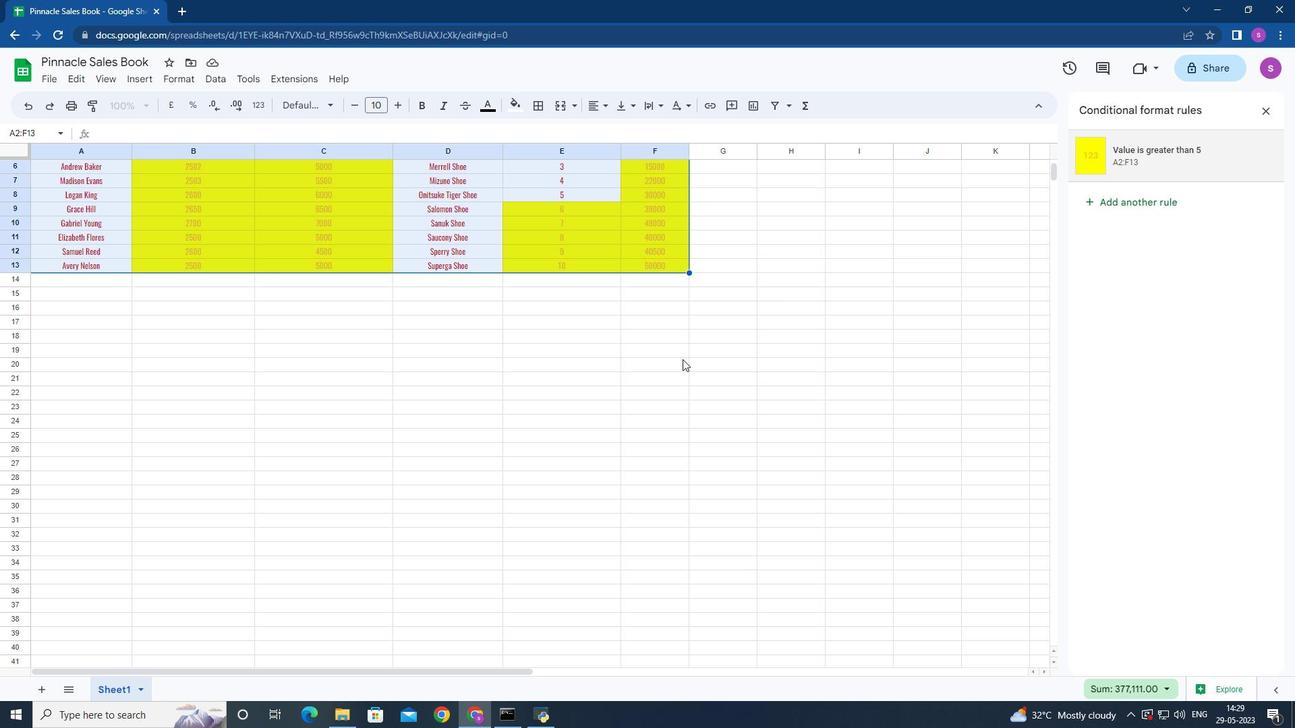 
Action: Mouse scrolled (659, 410) with delta (0, 0)
Screenshot: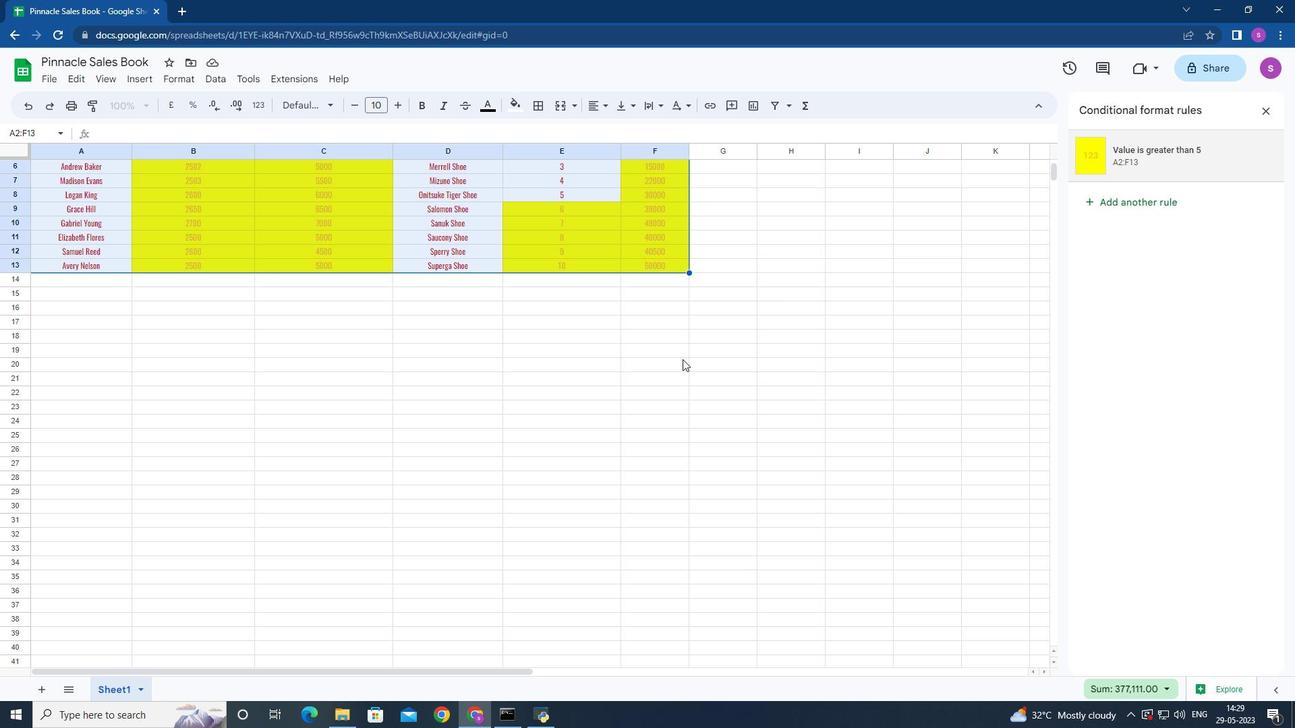 
Action: Mouse moved to (659, 414)
Screenshot: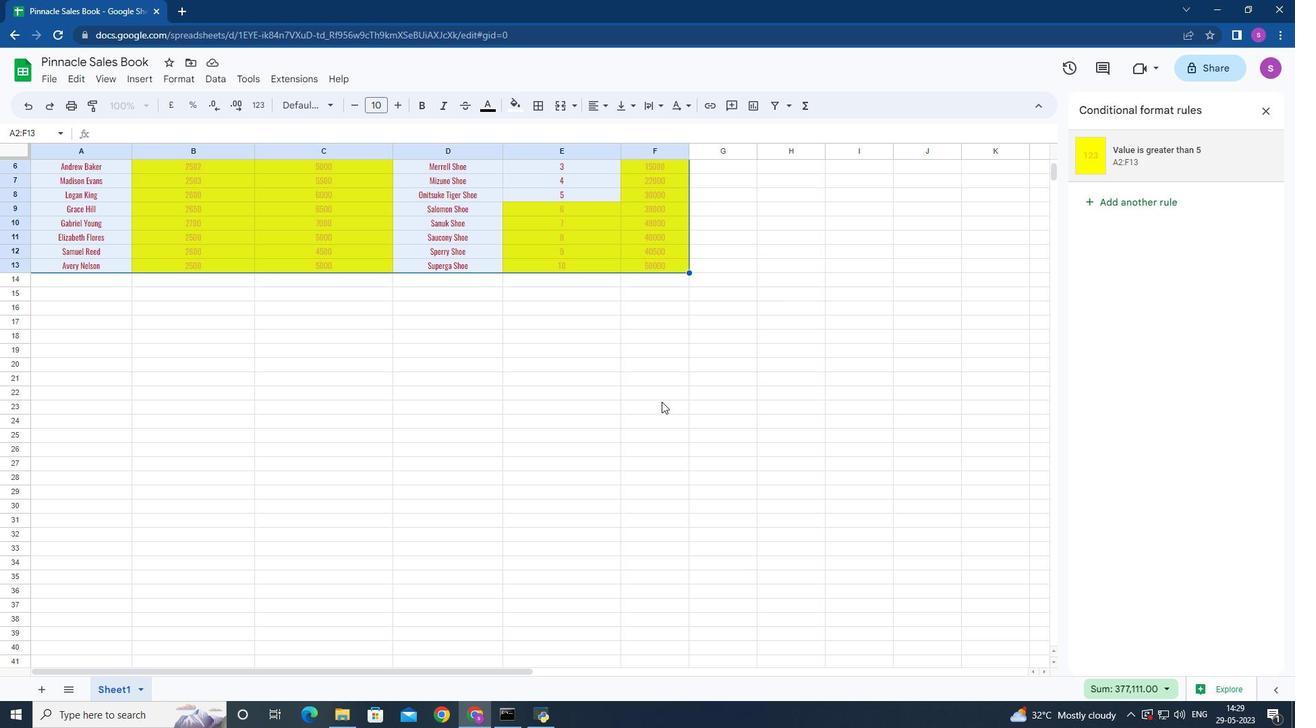 
Action: Mouse scrolled (659, 414) with delta (0, 0)
Screenshot: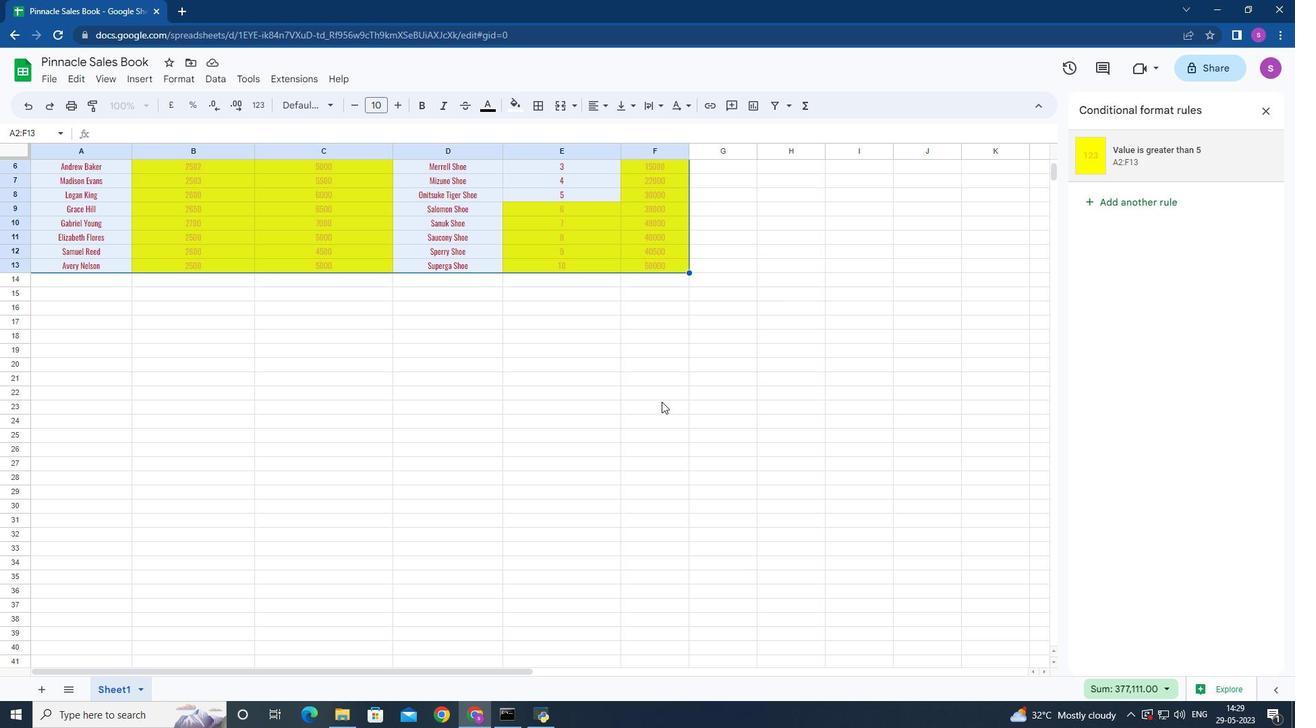 
Action: Mouse moved to (734, 291)
Screenshot: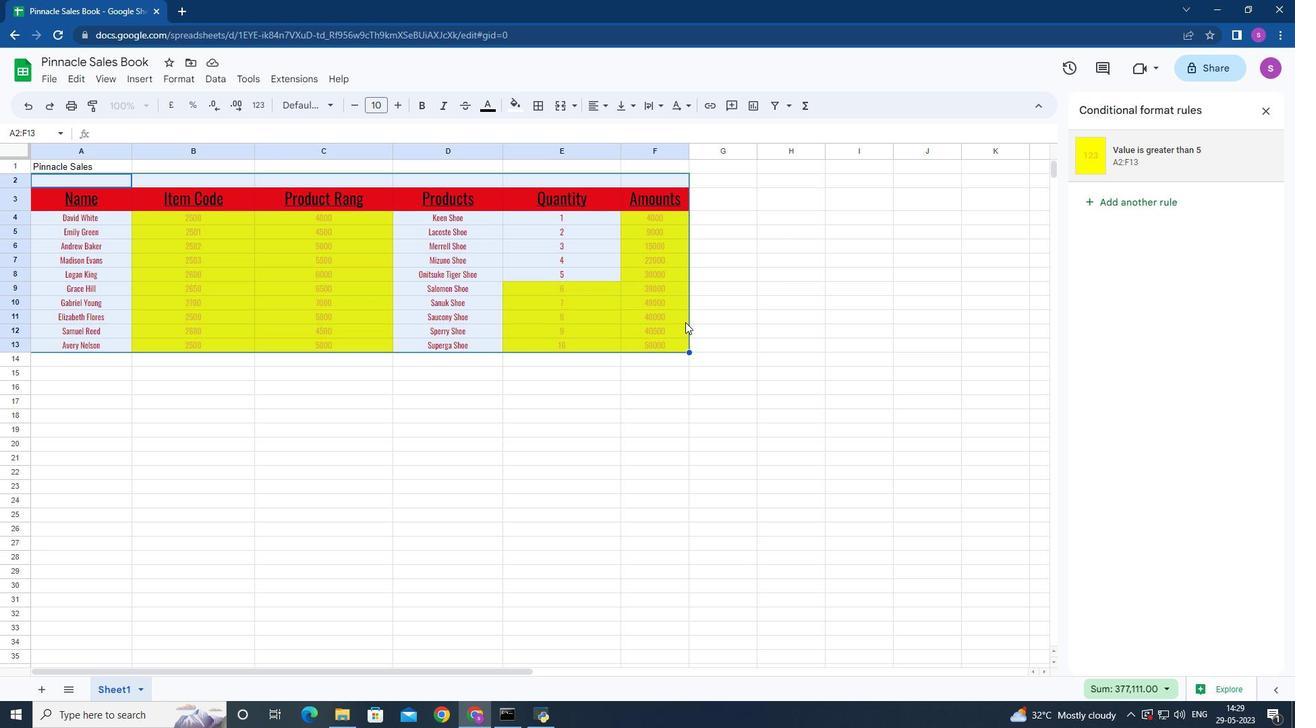 
Action: Mouse pressed left at (734, 291)
Screenshot: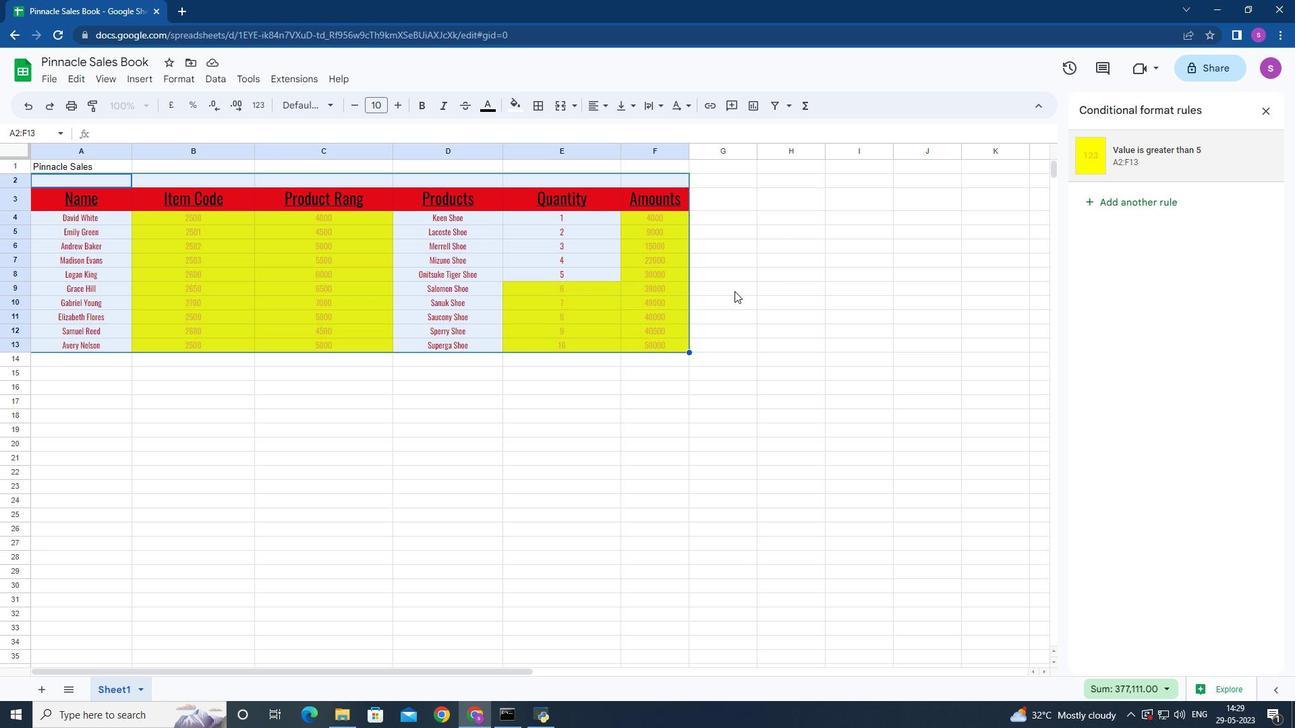
Action: Mouse moved to (725, 252)
Screenshot: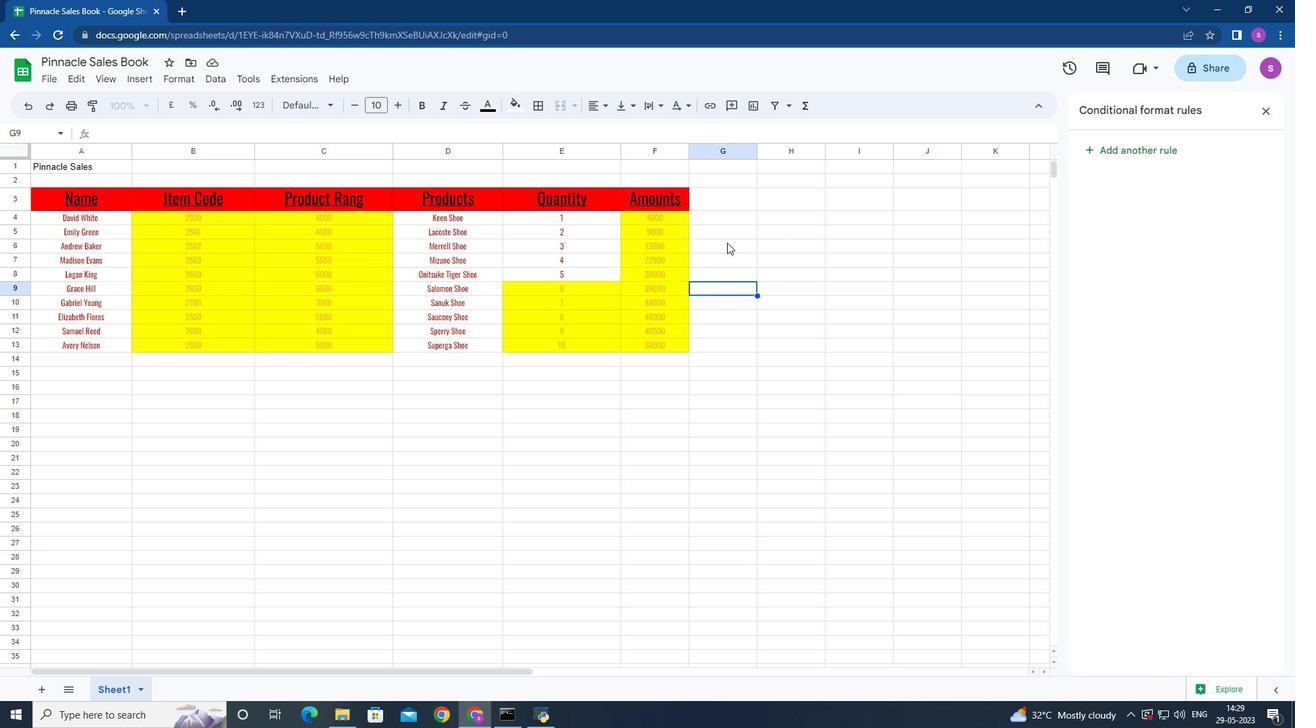 
